 Task: Create record types in the admission officer object.
Action: Mouse moved to (569, 67)
Screenshot: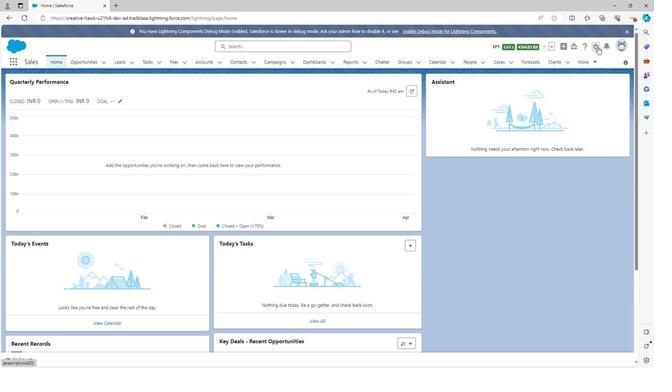 
Action: Mouse pressed left at (569, 67)
Screenshot: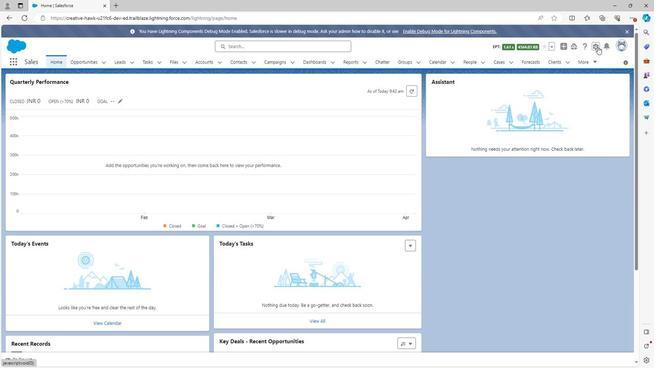 
Action: Mouse moved to (552, 86)
Screenshot: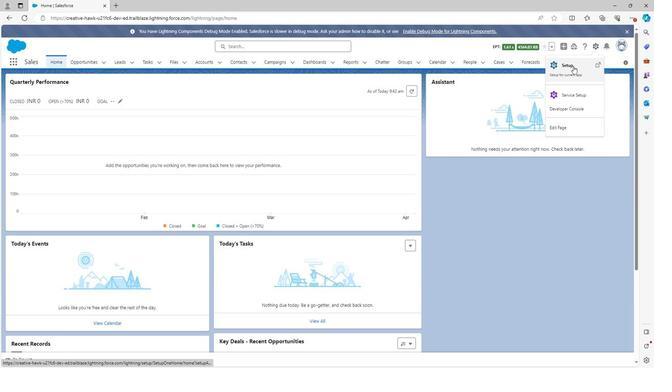 
Action: Mouse pressed left at (552, 86)
Screenshot: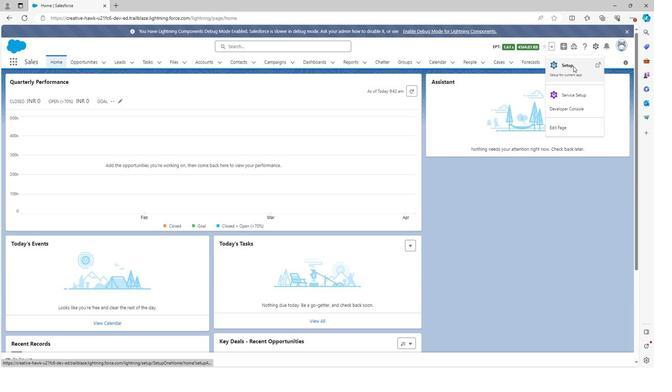 
Action: Mouse moved to (188, 81)
Screenshot: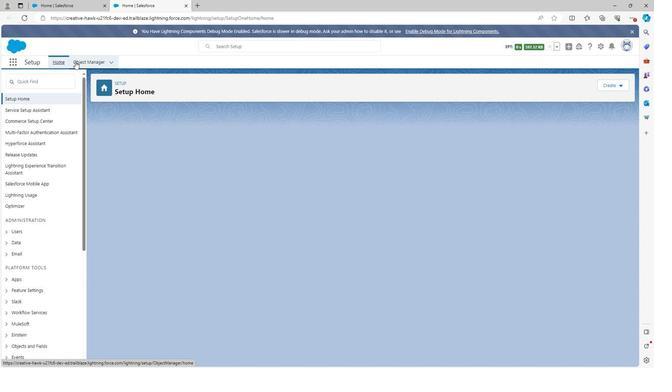 
Action: Mouse pressed left at (188, 81)
Screenshot: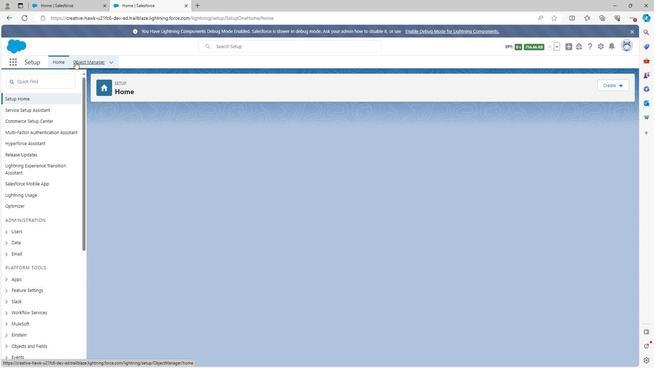 
Action: Mouse moved to (154, 186)
Screenshot: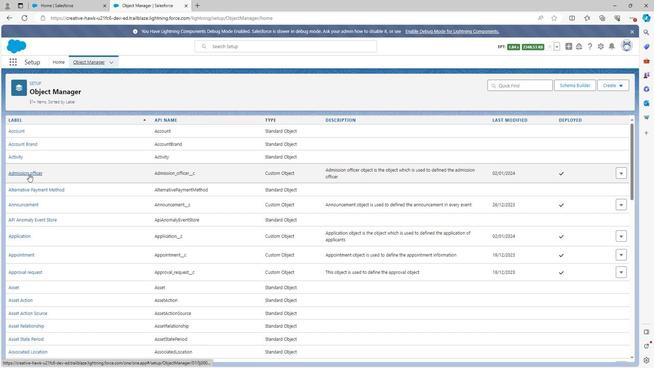 
Action: Mouse pressed left at (154, 186)
Screenshot: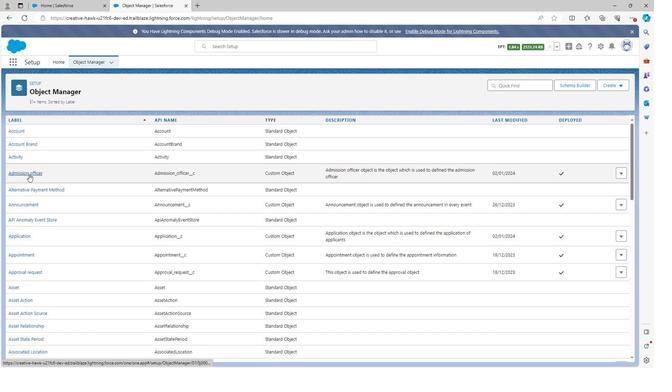 
Action: Mouse moved to (156, 234)
Screenshot: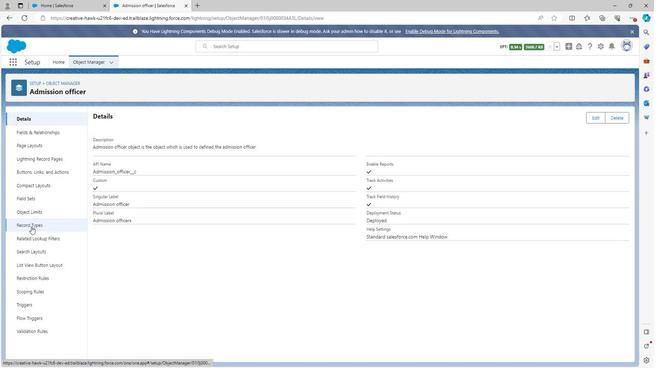 
Action: Mouse pressed left at (156, 234)
Screenshot: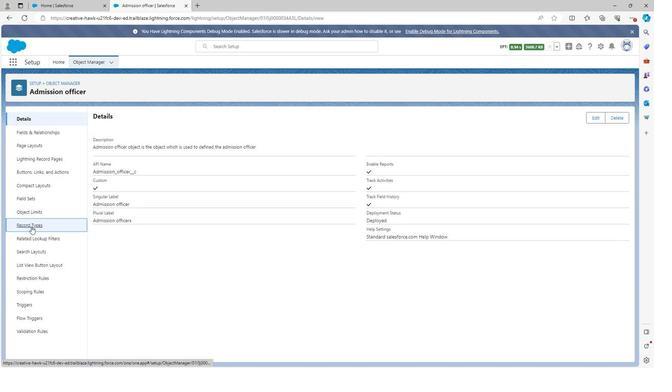 
Action: Mouse moved to (541, 134)
Screenshot: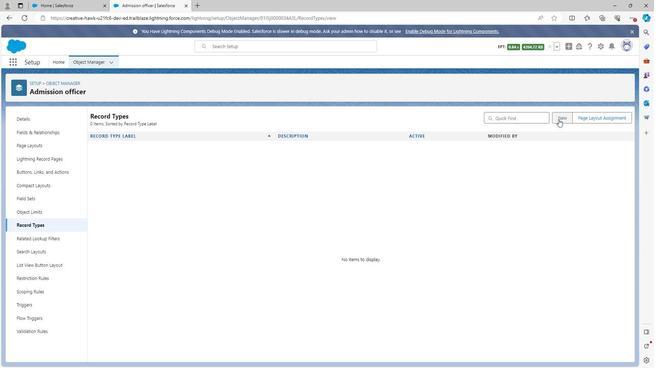 
Action: Mouse pressed left at (541, 134)
Screenshot: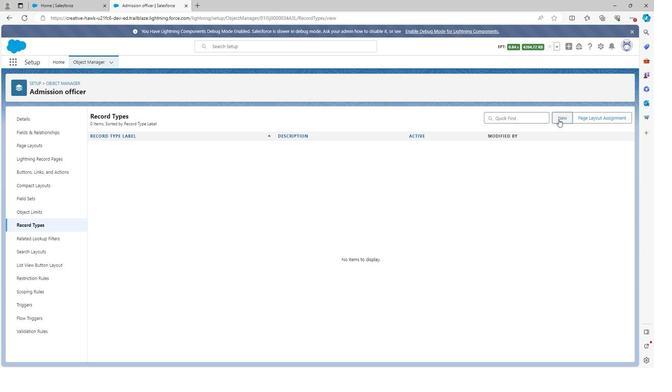 
Action: Mouse moved to (279, 192)
Screenshot: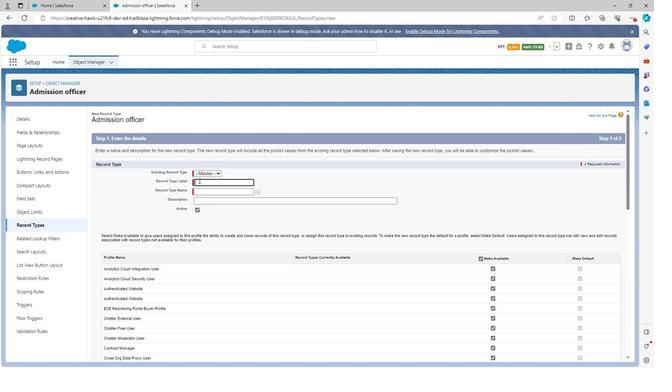 
Action: Key pressed <Key.shift>Admission<Key.space>officer
Screenshot: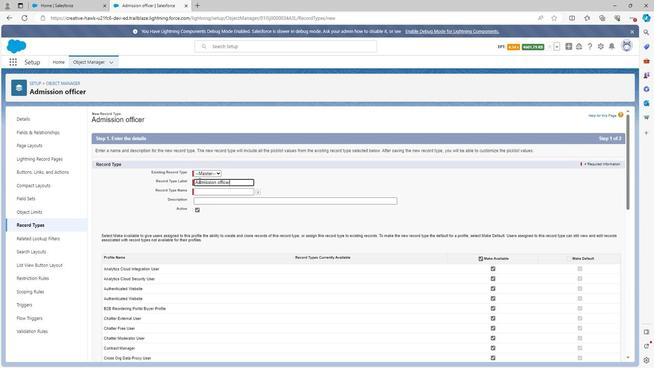 
Action: Mouse moved to (277, 193)
Screenshot: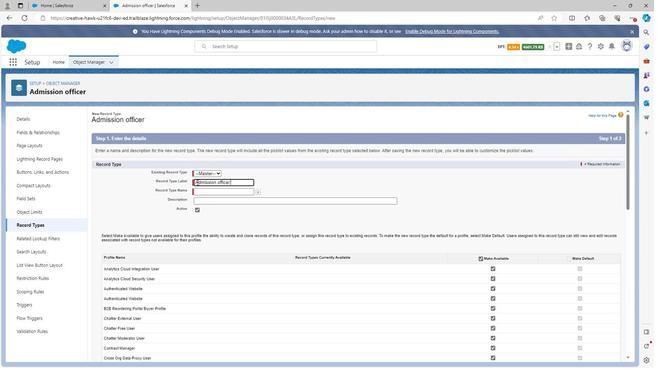 
Action: Key pressed <Key.space>
Screenshot: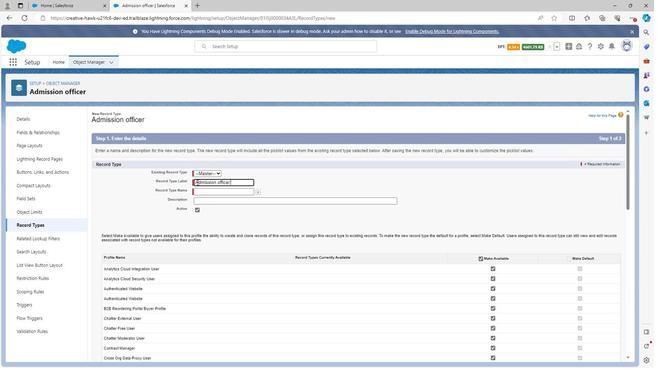 
Action: Mouse moved to (272, 199)
Screenshot: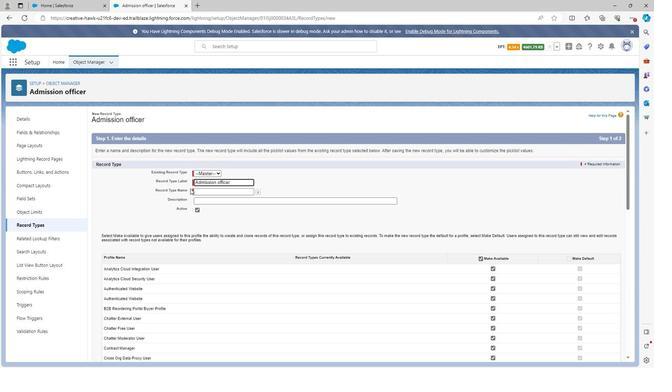 
Action: Key pressed <Key.shift>
Screenshot: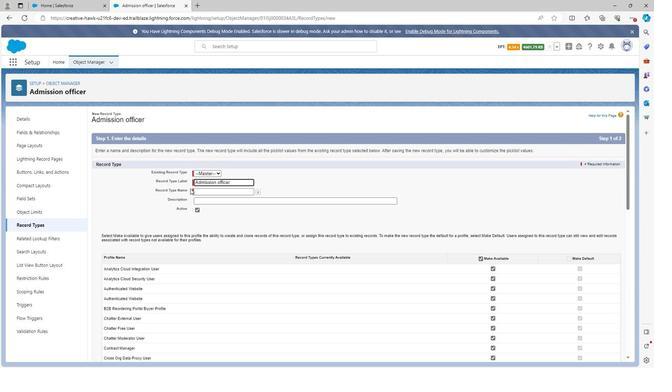 
Action: Mouse moved to (272, 199)
Screenshot: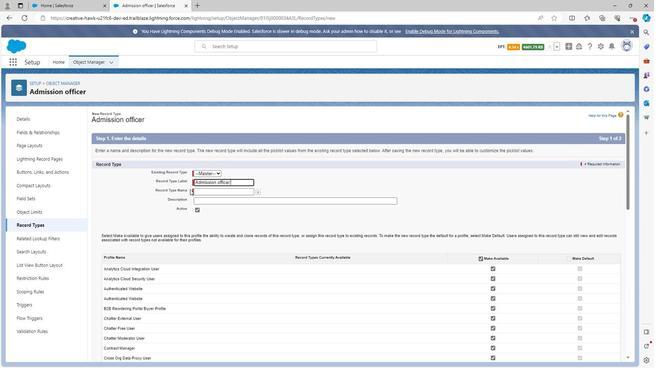 
Action: Key pressed <Key.shift><Key.shift><Key.shift>I
Screenshot: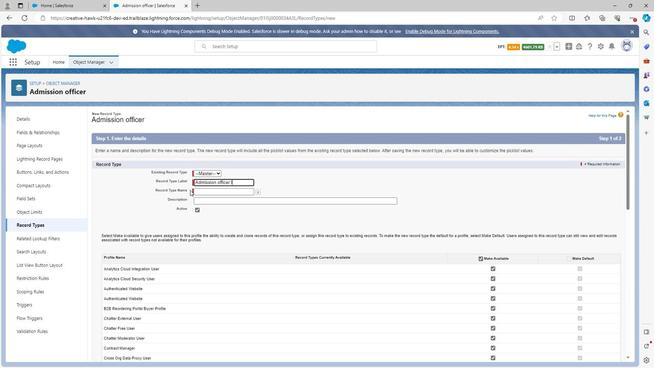 
Action: Mouse moved to (272, 201)
Screenshot: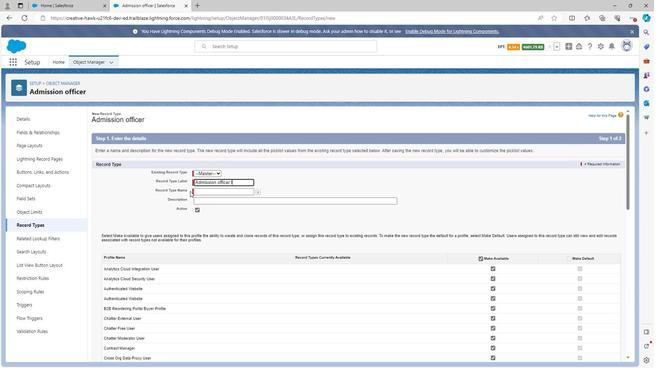 
Action: Key pressed d
Screenshot: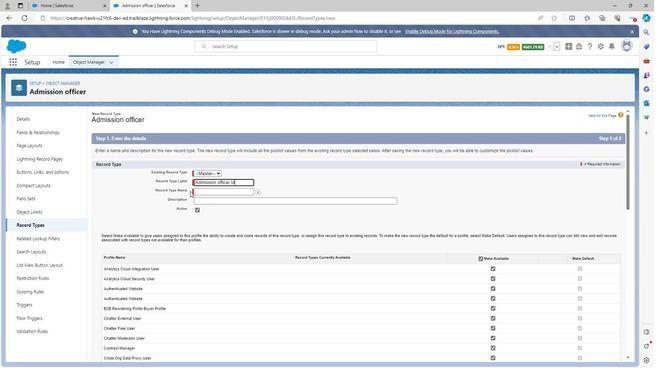 
Action: Mouse moved to (335, 199)
Screenshot: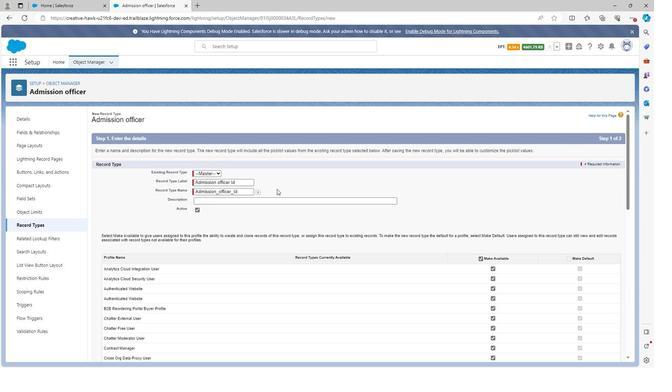 
Action: Mouse pressed left at (335, 199)
Screenshot: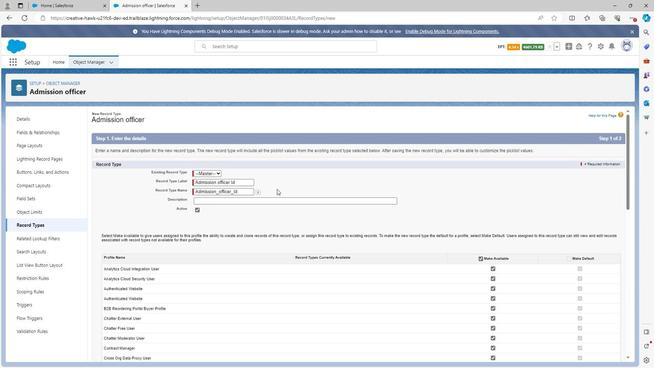 
Action: Mouse moved to (307, 211)
Screenshot: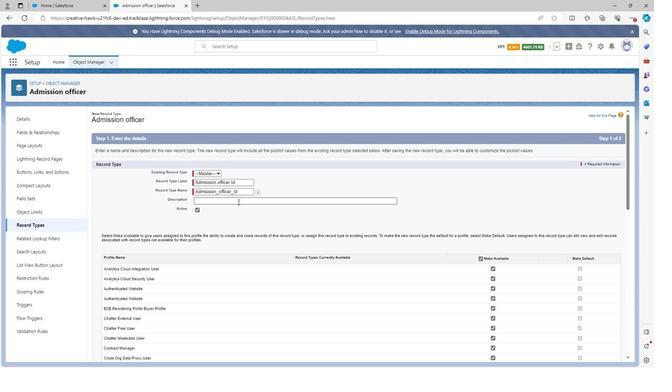 
Action: Mouse pressed left at (307, 211)
Screenshot: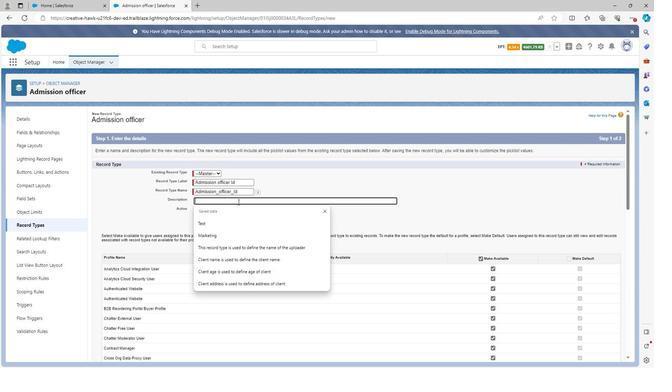 
Action: Key pressed <Key.shift>Admission<Key.space>officer<Key.space>
Screenshot: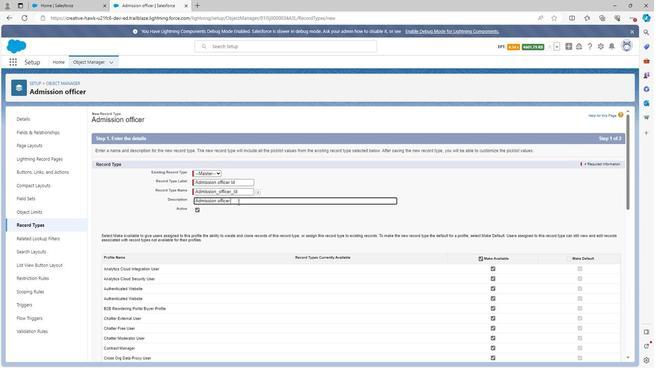 
Action: Mouse moved to (306, 212)
Screenshot: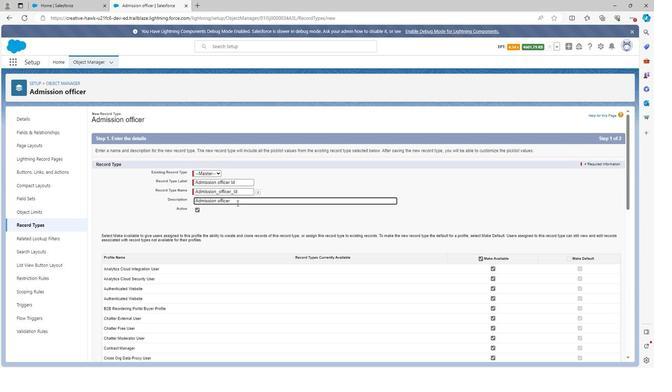 
Action: Key pressed <Key.shift>
Screenshot: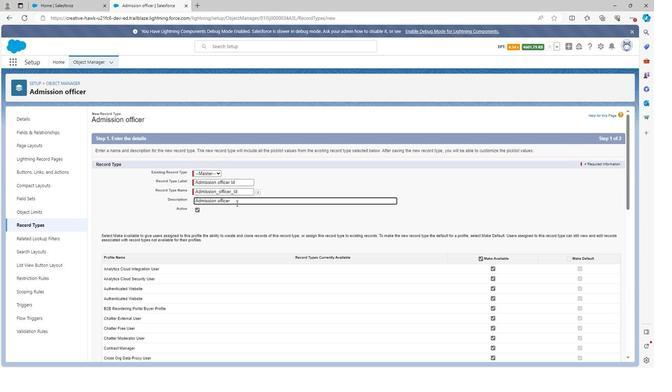 
Action: Mouse moved to (305, 214)
Screenshot: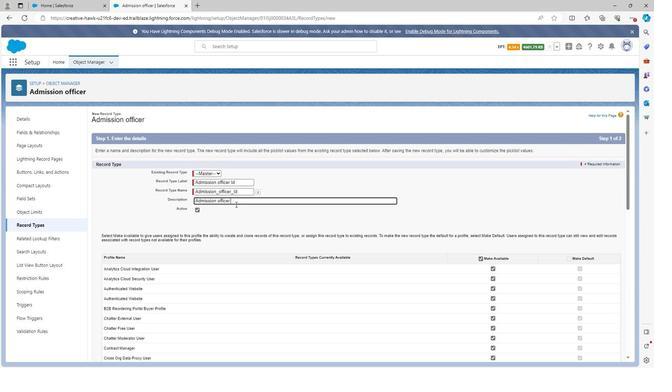 
Action: Key pressed <Key.shift><Key.shift>
Screenshot: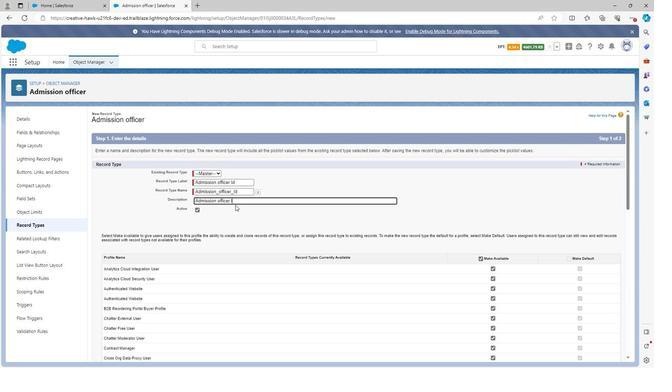 
Action: Mouse moved to (305, 214)
Screenshot: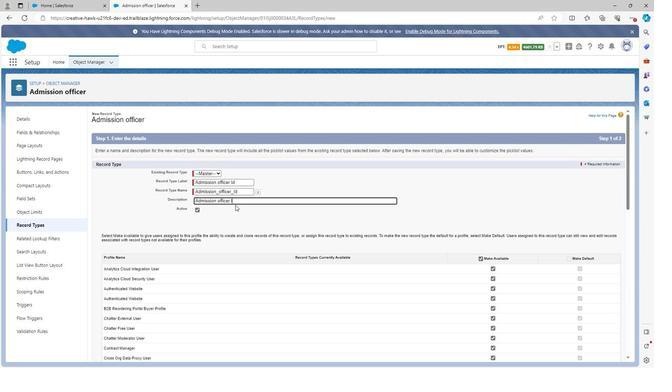 
Action: Key pressed <Key.shift><Key.shift>Id<Key.space>record<Key.space>type<Key.space>is<Key.space>the<Key.space>re
Screenshot: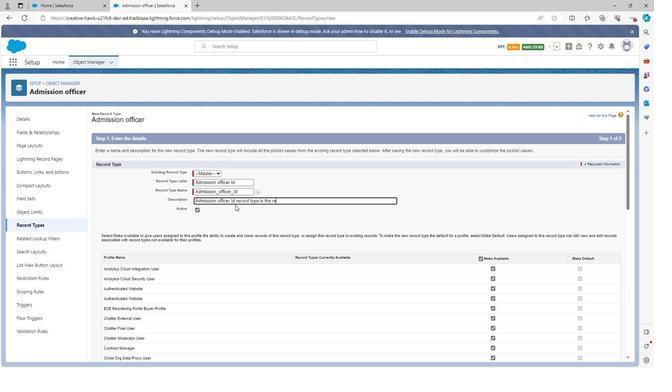
Action: Mouse moved to (305, 214)
Screenshot: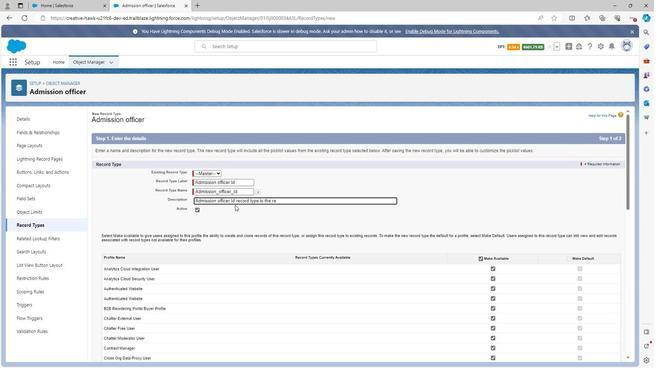 
Action: Key pressed cord<Key.space>type<Key.space>through<Key.space>which<Key.space>we<Key.space>can<Key.space>add<Key.space>
Screenshot: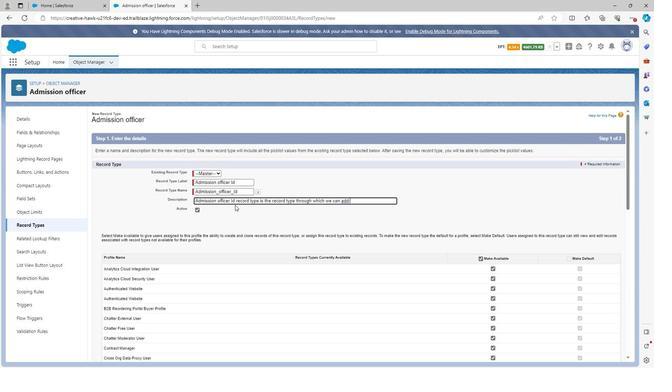 
Action: Mouse moved to (303, 216)
Screenshot: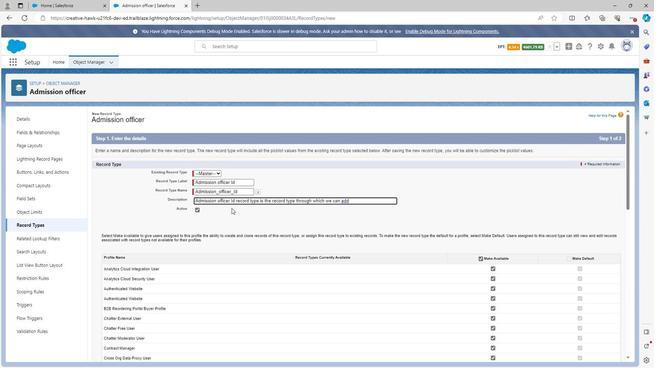 
Action: Key pressed <Key.shift>
Screenshot: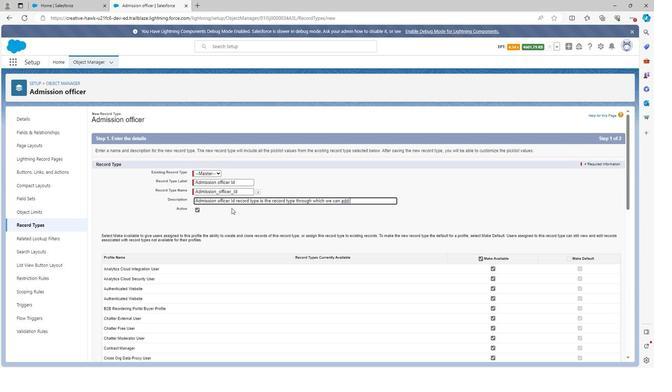 
Action: Mouse moved to (300, 221)
Screenshot: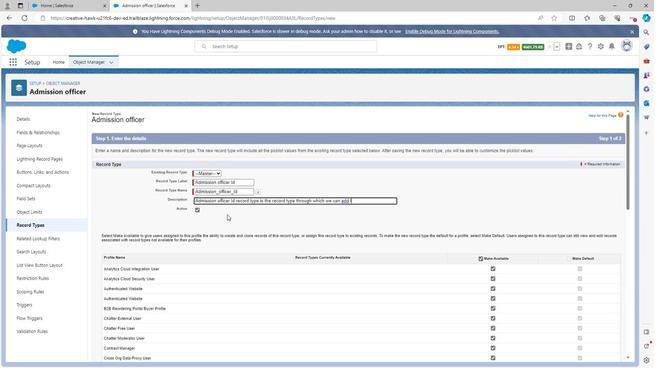 
Action: Key pressed I
Screenshot: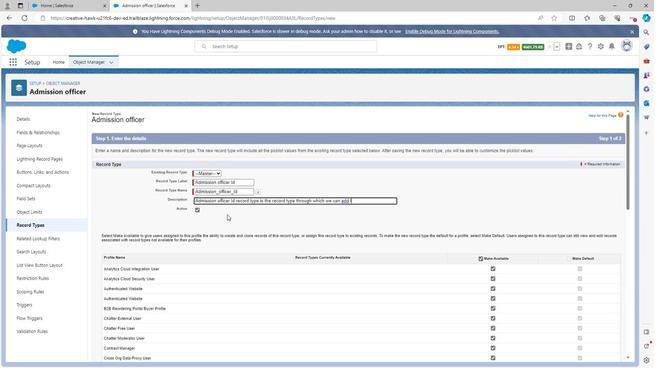 
Action: Mouse moved to (299, 223)
Screenshot: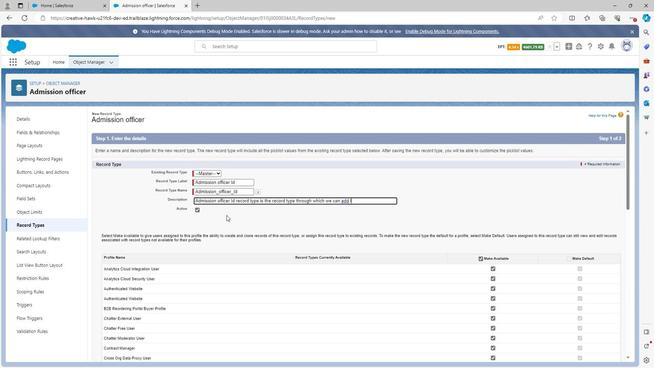 
Action: Key pressed d<Key.space>of<Key.space>admission<Key.space>officers<Key.space>in<Key.space>student<Key.space>admission<Key.space>management
Screenshot: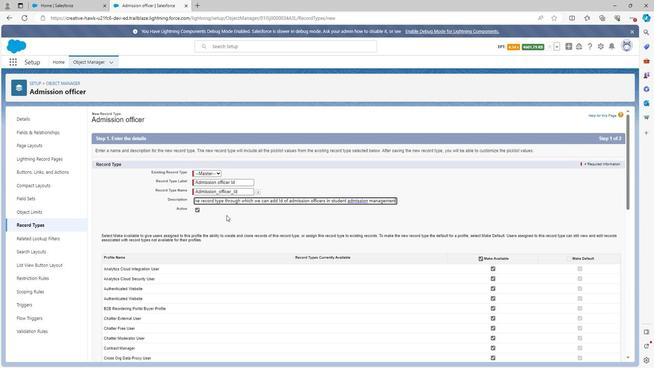 
Action: Mouse moved to (484, 264)
Screenshot: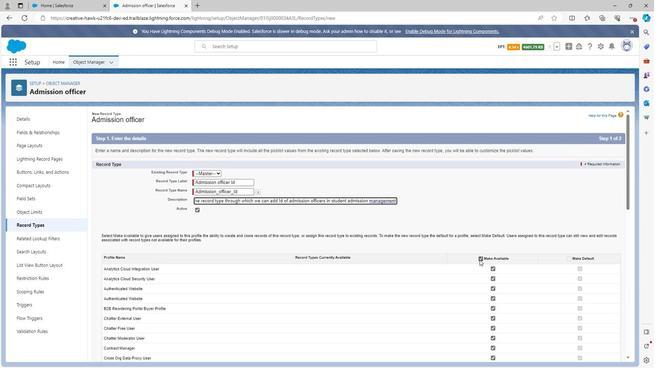 
Action: Mouse pressed left at (484, 264)
Screenshot: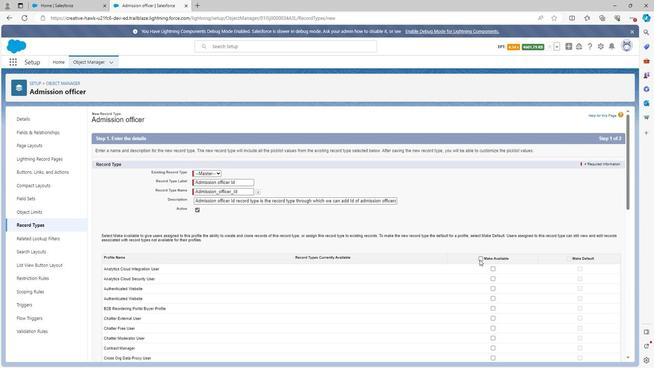 
Action: Mouse pressed left at (484, 264)
Screenshot: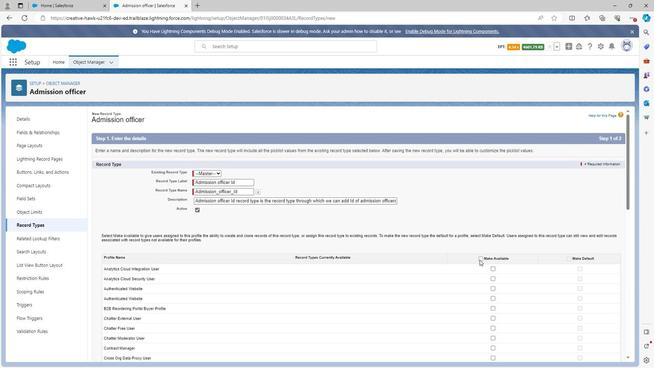 
Action: Mouse moved to (493, 272)
Screenshot: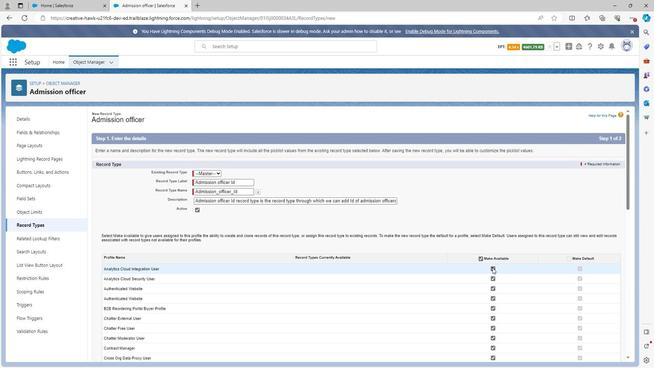 
Action: Mouse pressed left at (493, 272)
Screenshot: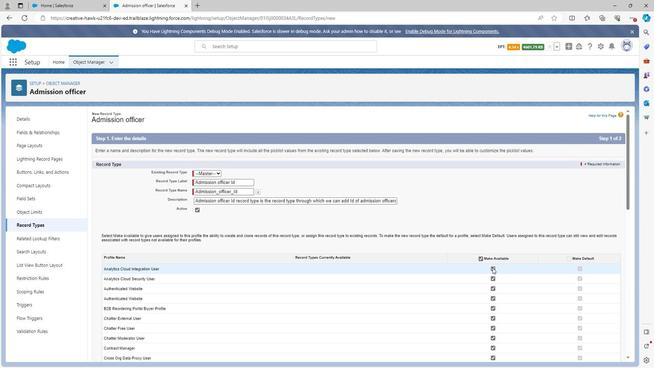 
Action: Mouse moved to (492, 283)
Screenshot: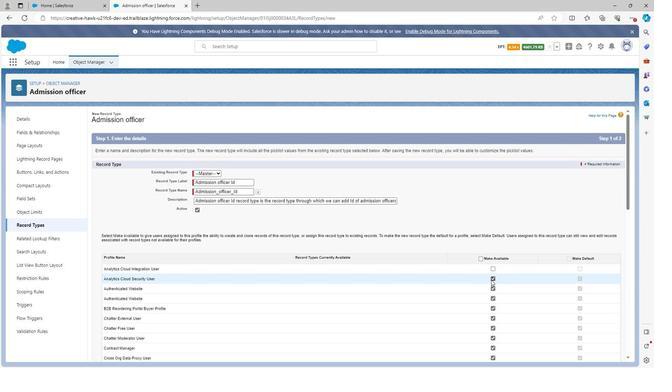 
Action: Mouse pressed left at (492, 283)
Screenshot: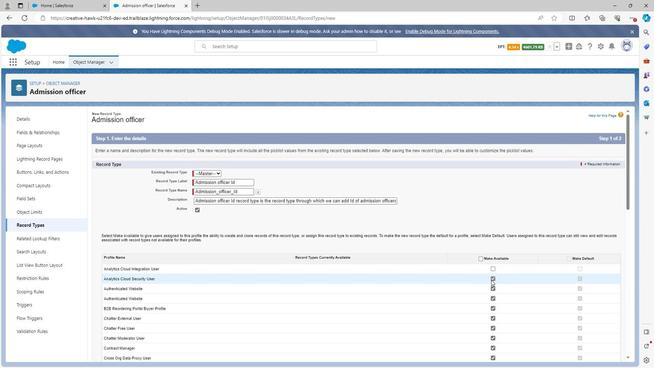 
Action: Mouse moved to (492, 283)
Screenshot: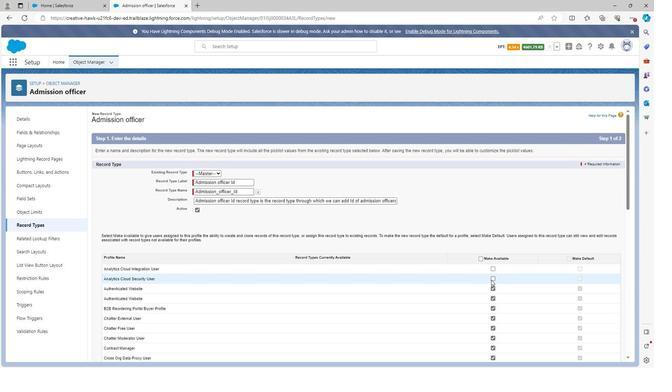 
Action: Mouse scrolled (492, 283) with delta (0, 0)
Screenshot: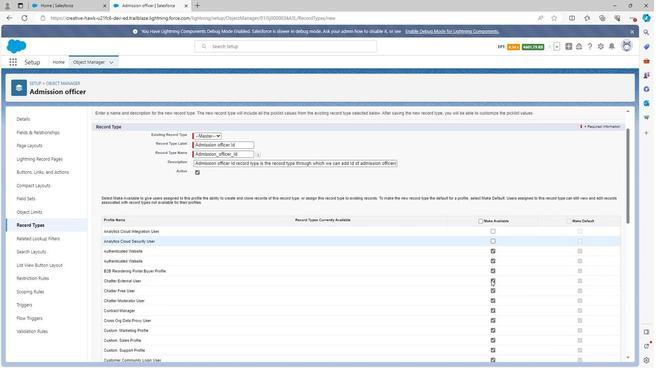 
Action: Mouse scrolled (492, 283) with delta (0, 0)
Screenshot: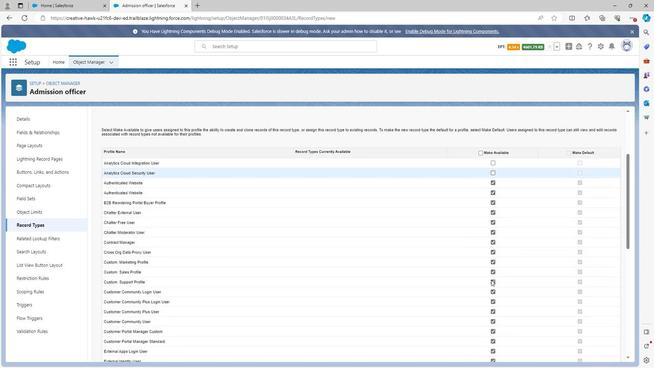 
Action: Mouse scrolled (492, 283) with delta (0, 0)
Screenshot: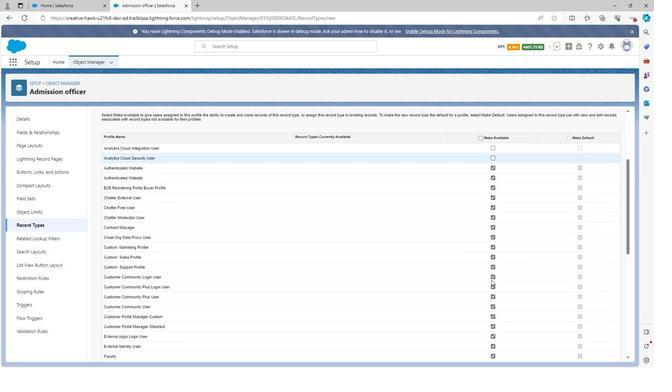 
Action: Mouse scrolled (492, 283) with delta (0, 0)
Screenshot: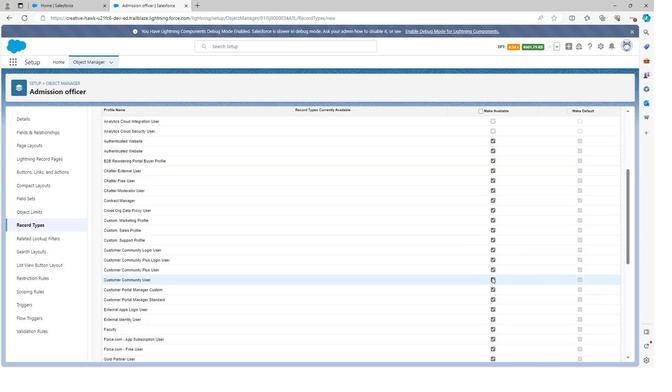 
Action: Mouse moved to (493, 167)
Screenshot: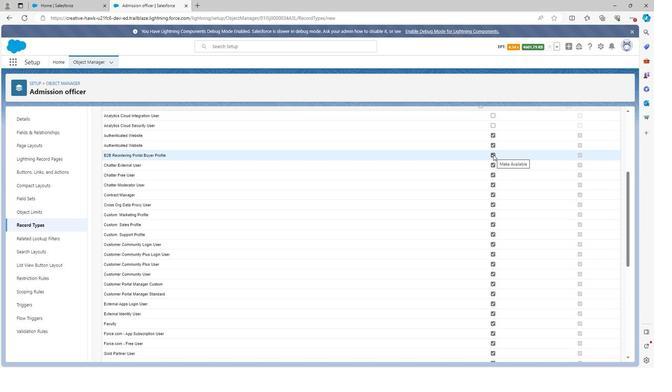 
Action: Mouse pressed left at (493, 167)
Screenshot: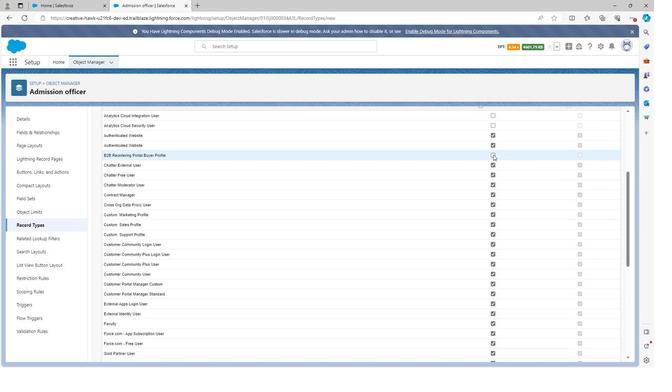 
Action: Mouse moved to (493, 195)
Screenshot: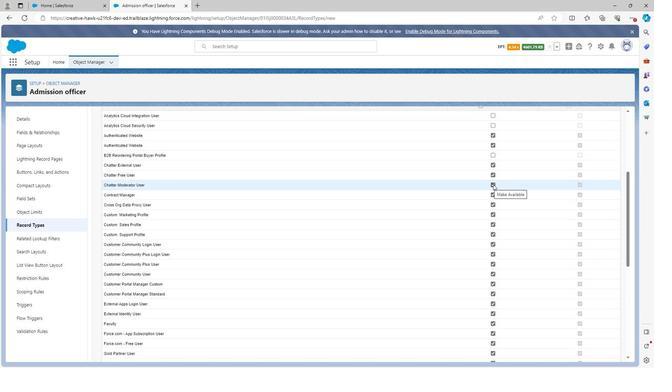 
Action: Mouse pressed left at (493, 195)
Screenshot: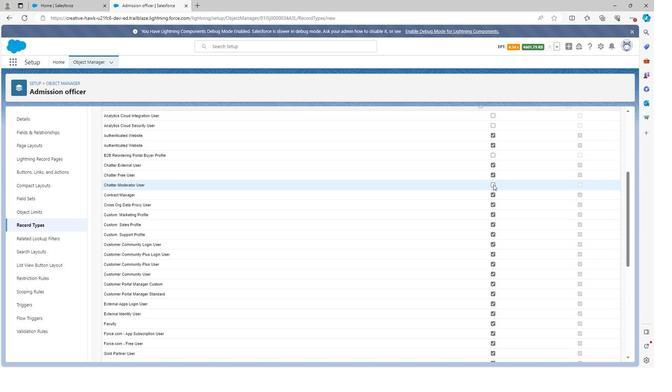 
Action: Mouse moved to (493, 221)
Screenshot: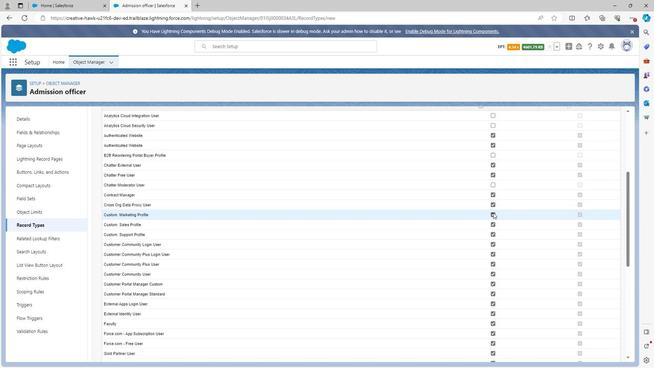 
Action: Mouse pressed left at (493, 221)
Screenshot: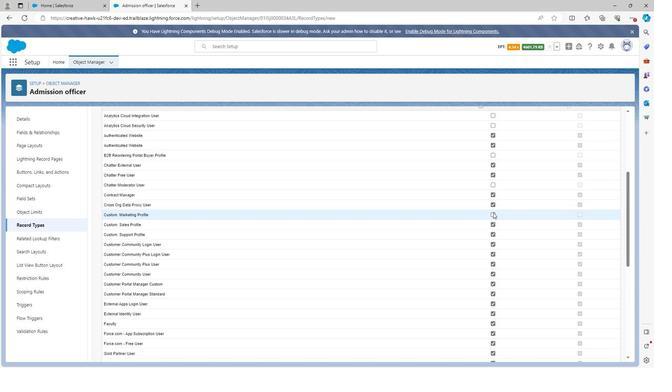 
Action: Mouse moved to (492, 258)
Screenshot: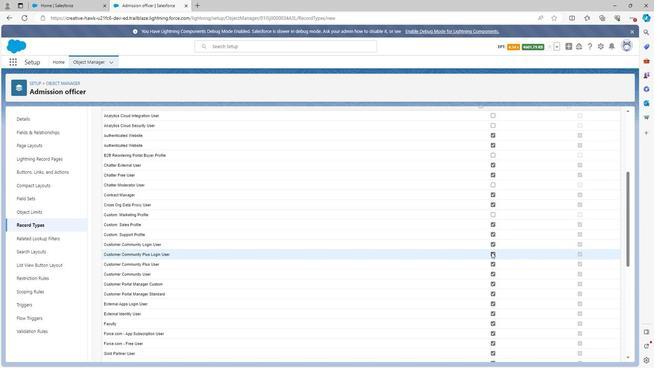 
Action: Mouse pressed left at (492, 258)
Screenshot: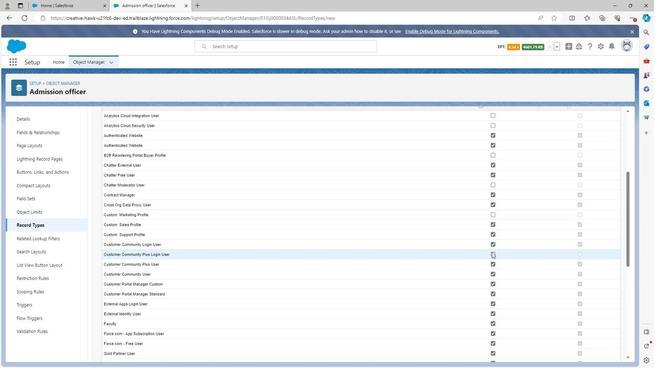 
Action: Mouse moved to (492, 255)
Screenshot: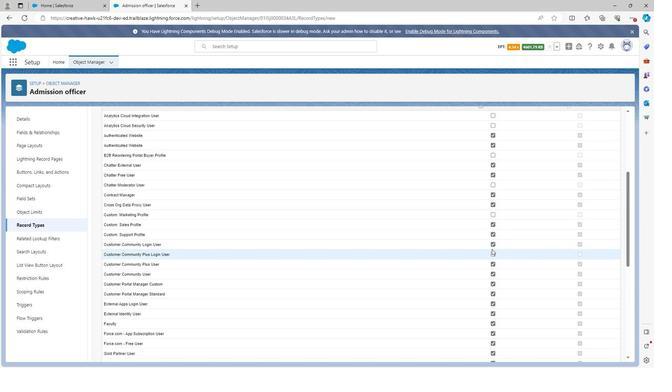 
Action: Mouse scrolled (492, 254) with delta (0, 0)
Screenshot: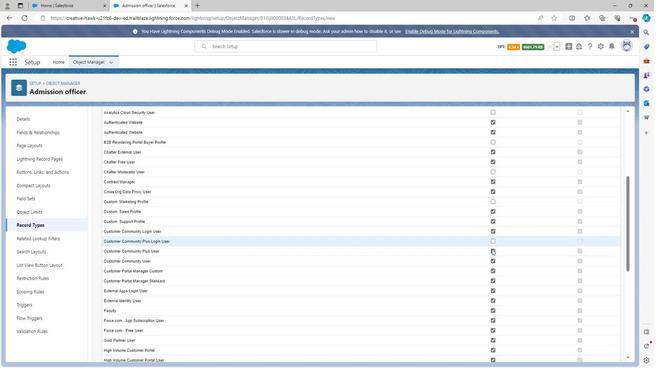 
Action: Mouse moved to (495, 243)
Screenshot: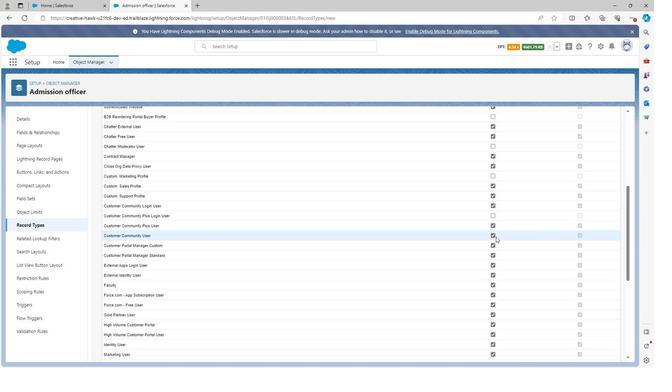 
Action: Mouse pressed left at (495, 243)
Screenshot: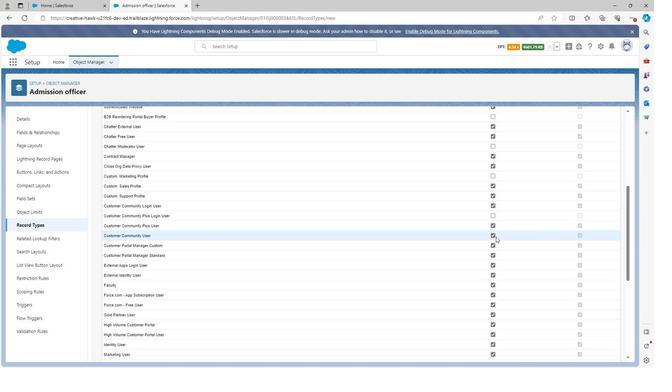 
Action: Mouse moved to (495, 242)
Screenshot: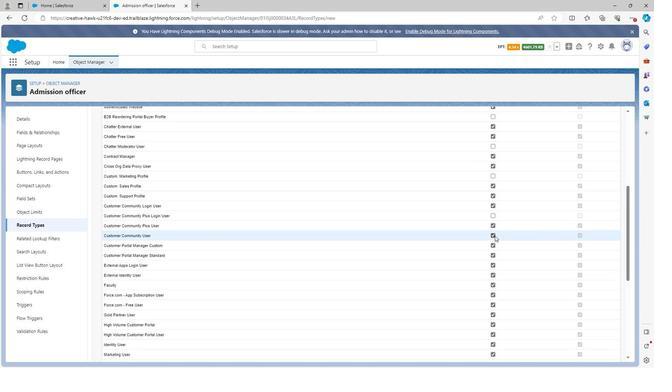 
Action: Mouse pressed left at (495, 242)
Screenshot: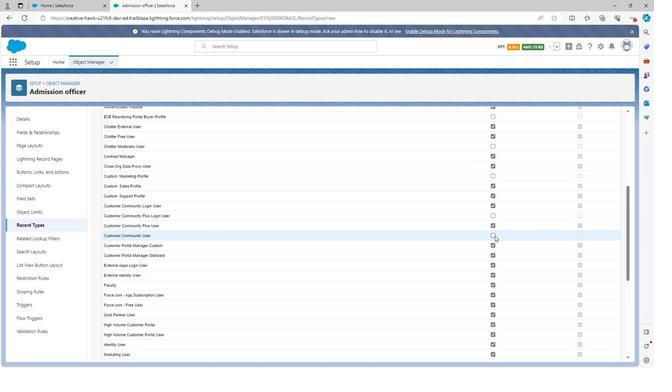 
Action: Mouse moved to (493, 270)
Screenshot: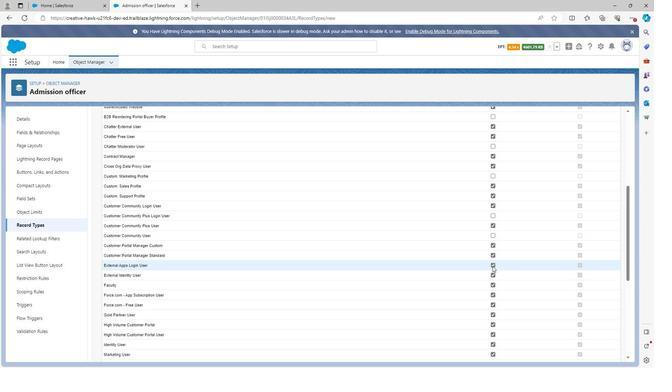 
Action: Mouse pressed left at (493, 270)
Screenshot: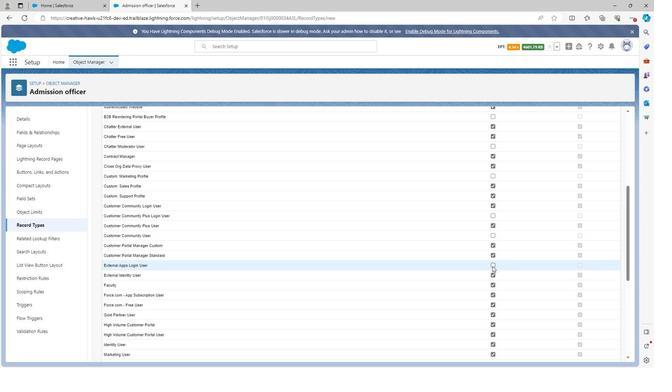 
Action: Mouse moved to (493, 278)
Screenshot: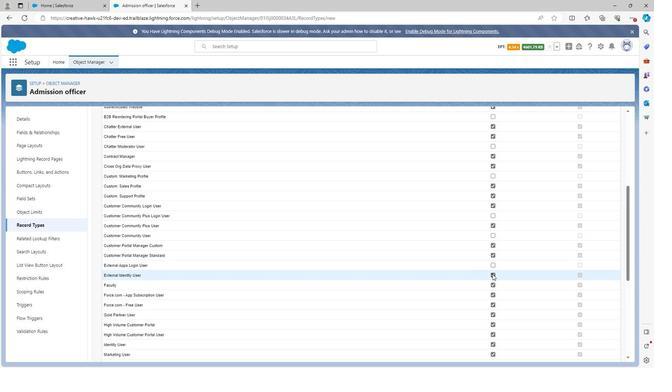 
Action: Mouse pressed left at (493, 278)
Screenshot: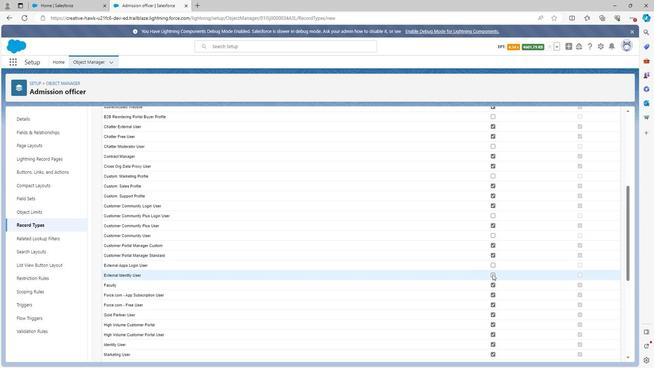 
Action: Mouse moved to (494, 290)
Screenshot: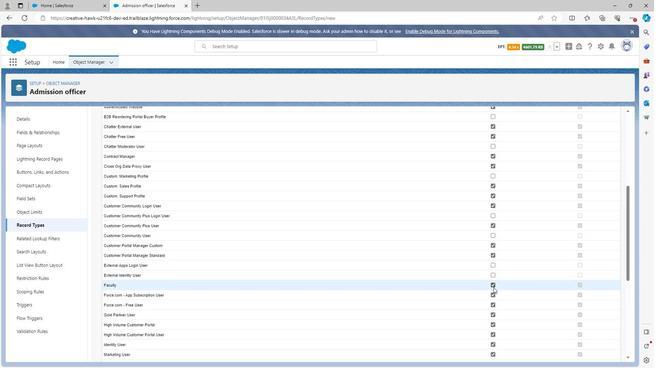 
Action: Mouse pressed left at (494, 290)
Screenshot: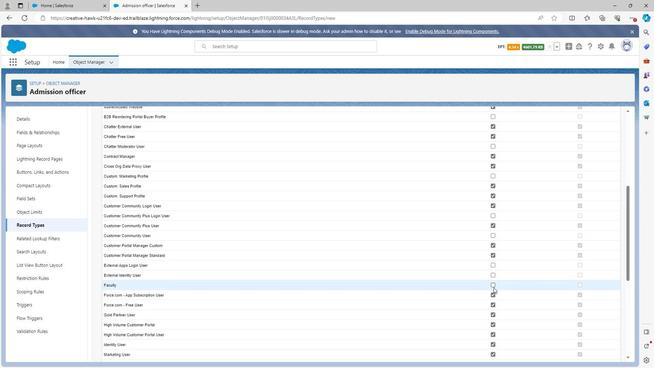 
Action: Mouse moved to (494, 289)
Screenshot: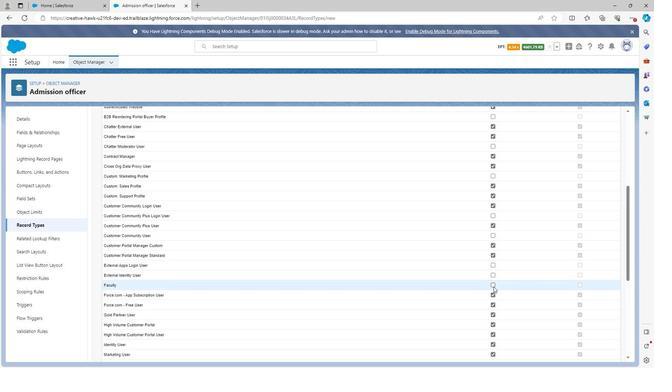 
Action: Mouse scrolled (494, 289) with delta (0, 0)
Screenshot: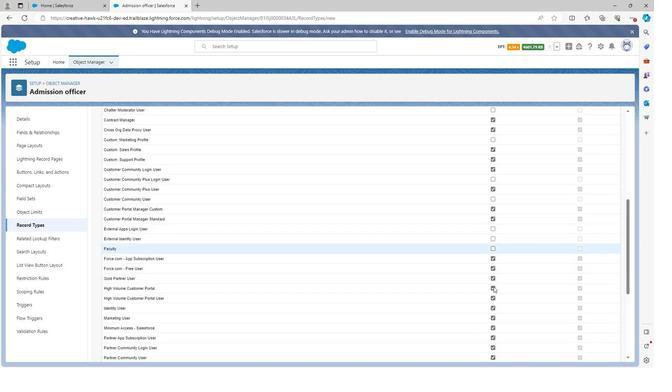 
Action: Mouse scrolled (494, 289) with delta (0, 0)
Screenshot: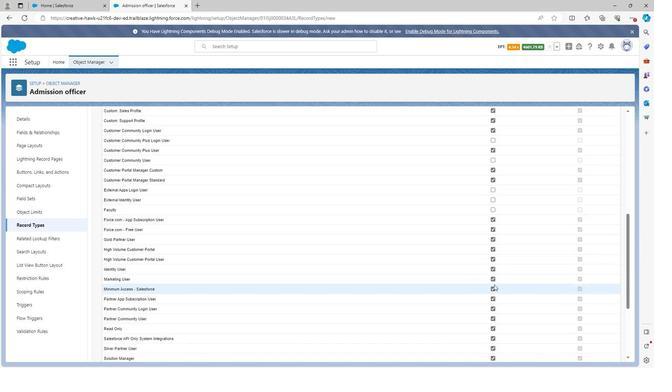 
Action: Mouse moved to (494, 244)
Screenshot: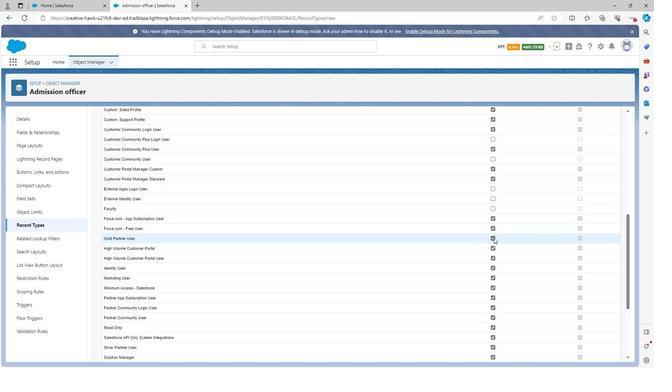 
Action: Mouse pressed left at (494, 244)
Screenshot: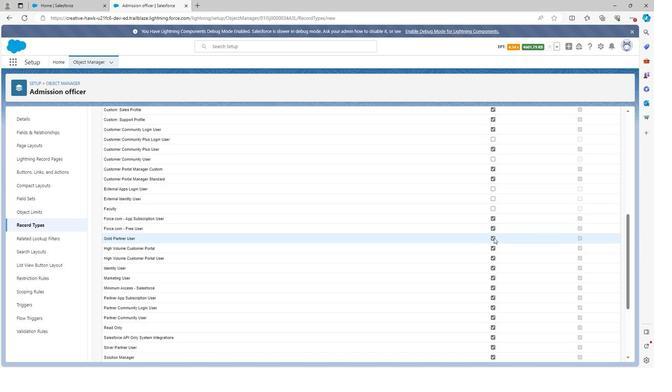
Action: Mouse moved to (493, 254)
Screenshot: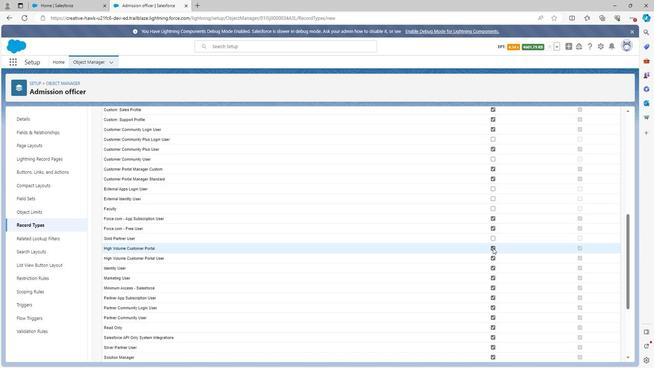 
Action: Mouse pressed left at (493, 254)
Screenshot: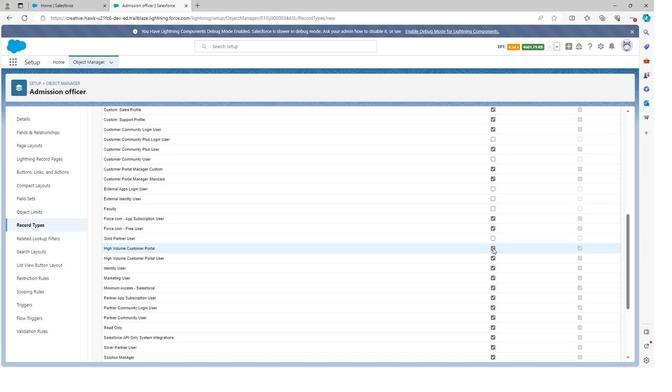 
Action: Mouse moved to (493, 263)
Screenshot: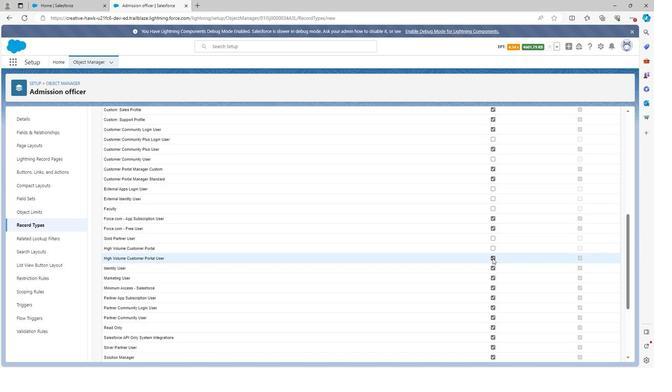 
Action: Mouse pressed left at (493, 263)
Screenshot: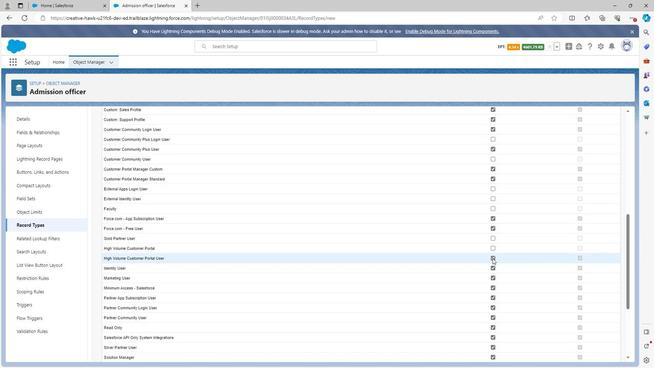 
Action: Mouse moved to (493, 301)
Screenshot: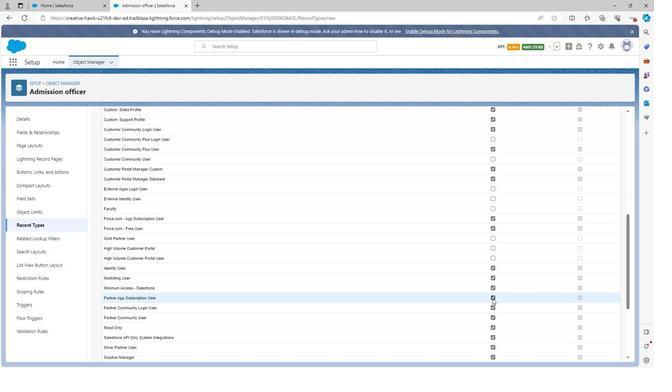 
Action: Mouse pressed left at (493, 301)
Screenshot: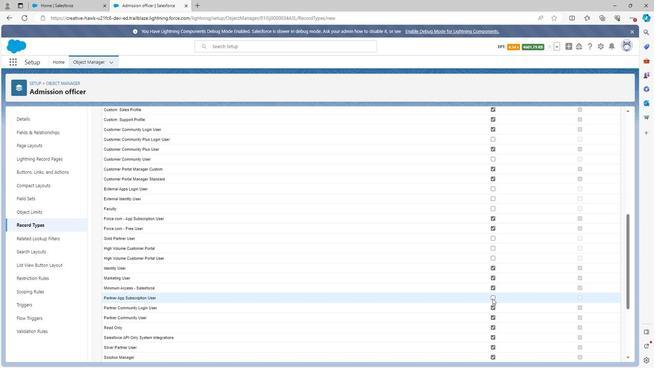 
Action: Mouse moved to (493, 300)
Screenshot: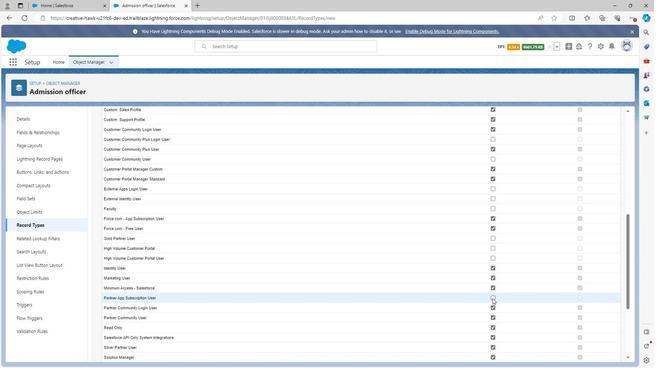 
Action: Mouse scrolled (493, 300) with delta (0, 0)
Screenshot: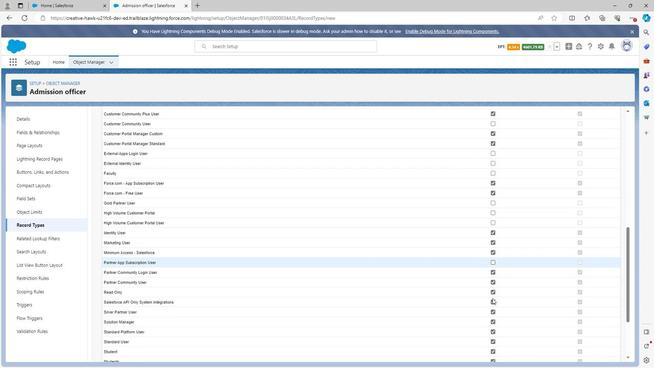 
Action: Mouse scrolled (493, 300) with delta (0, 0)
Screenshot: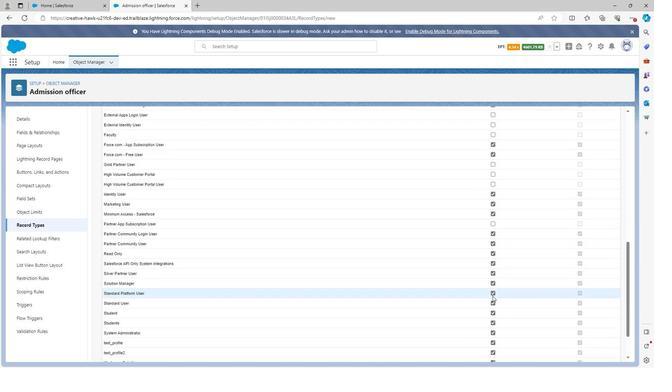 
Action: Mouse moved to (493, 247)
Screenshot: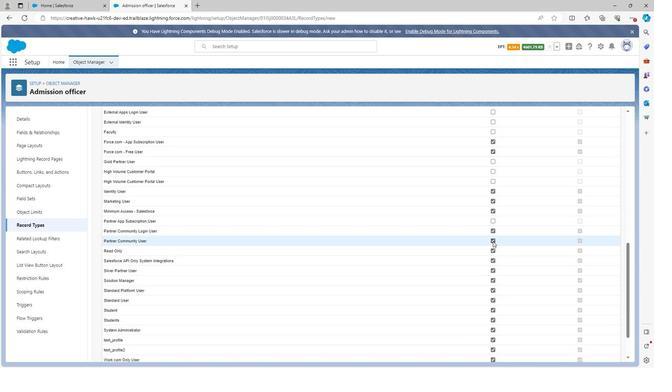 
Action: Mouse pressed left at (493, 247)
Screenshot: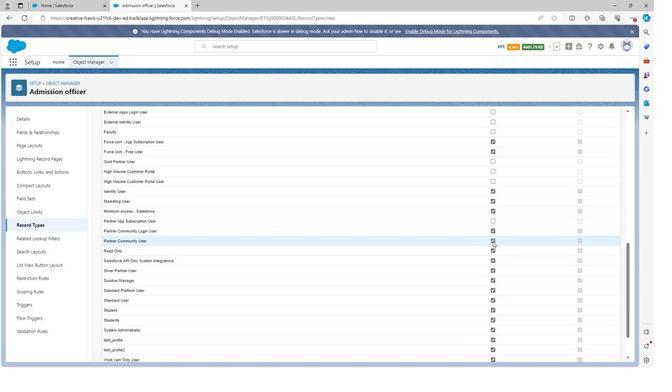 
Action: Mouse moved to (493, 265)
Screenshot: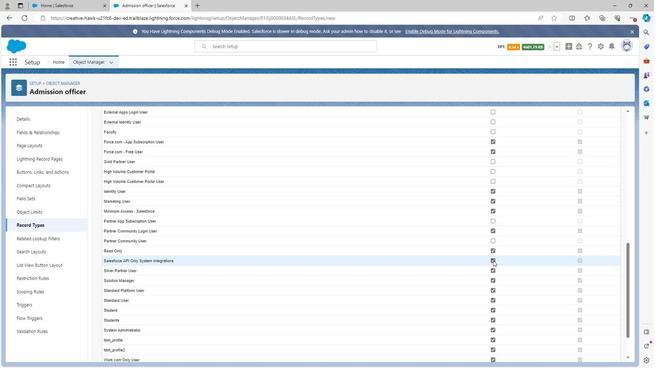 
Action: Mouse pressed left at (493, 265)
Screenshot: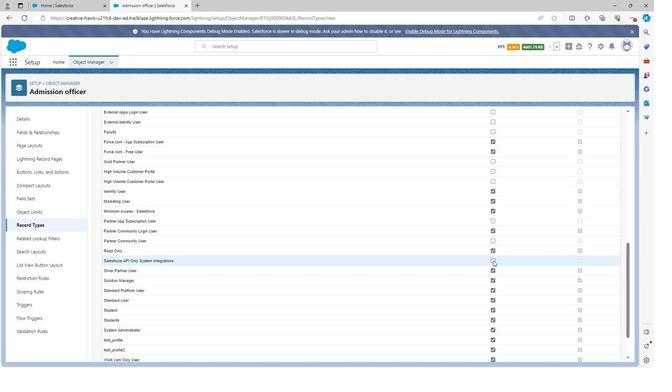 
Action: Mouse moved to (493, 275)
Screenshot: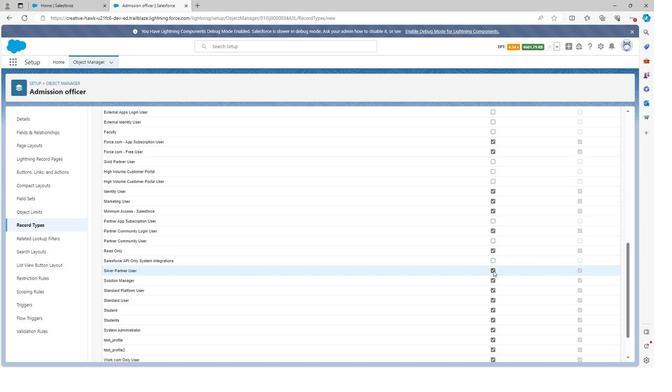 
Action: Mouse pressed left at (493, 275)
Screenshot: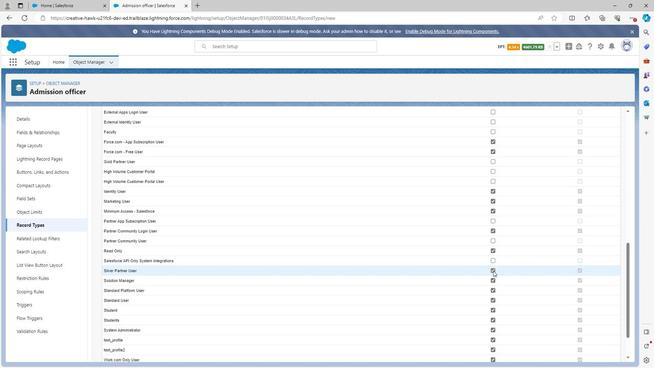 
Action: Mouse moved to (495, 310)
Screenshot: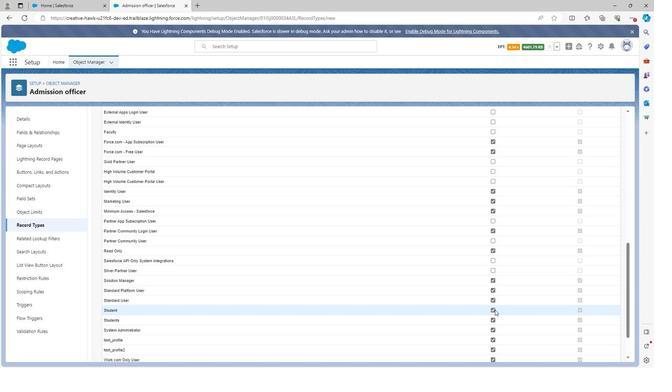 
Action: Mouse pressed left at (495, 310)
Screenshot: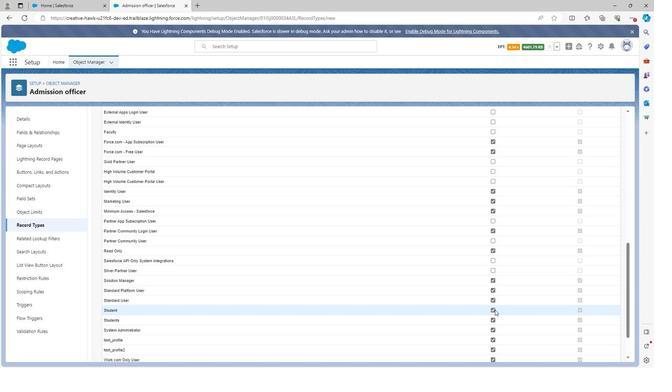 
Action: Mouse moved to (494, 319)
Screenshot: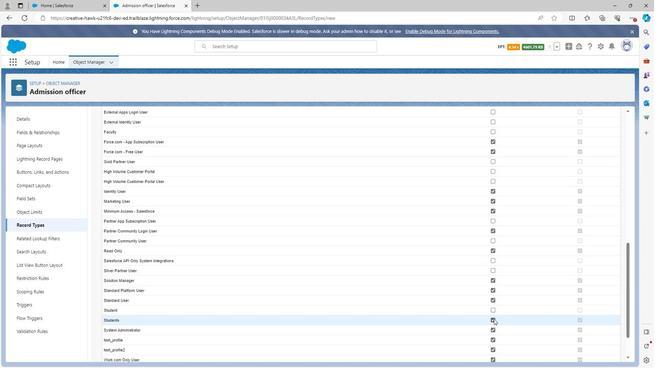 
Action: Mouse pressed left at (494, 319)
Screenshot: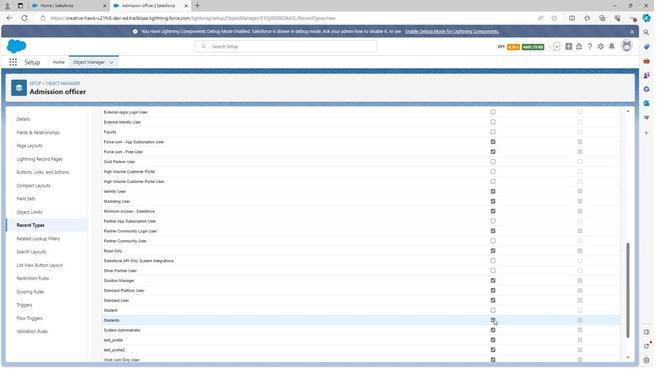 
Action: Mouse scrolled (494, 318) with delta (0, 0)
Screenshot: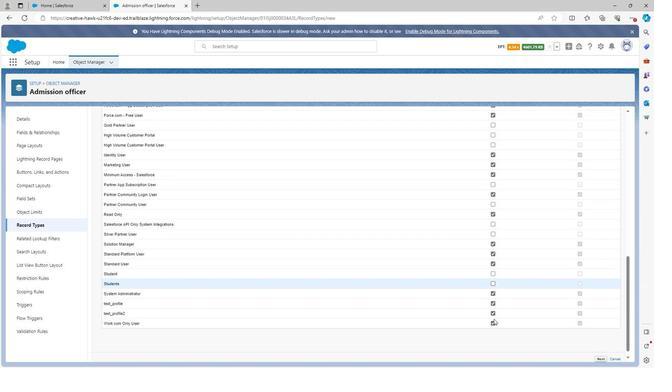 
Action: Mouse scrolled (494, 318) with delta (0, 0)
Screenshot: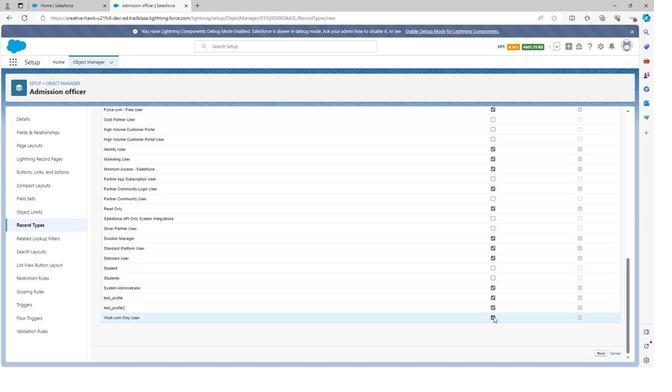 
Action: Mouse moved to (494, 301)
Screenshot: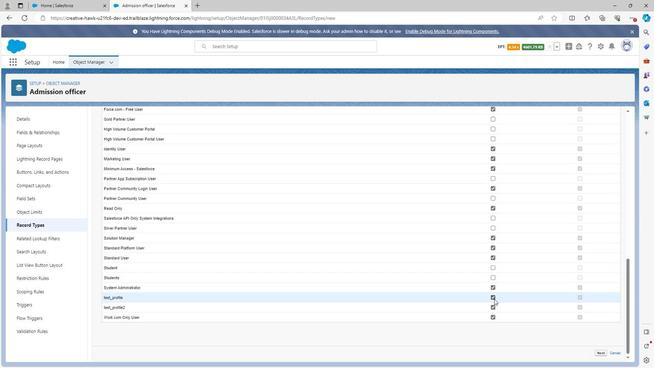 
Action: Mouse pressed left at (494, 301)
Screenshot: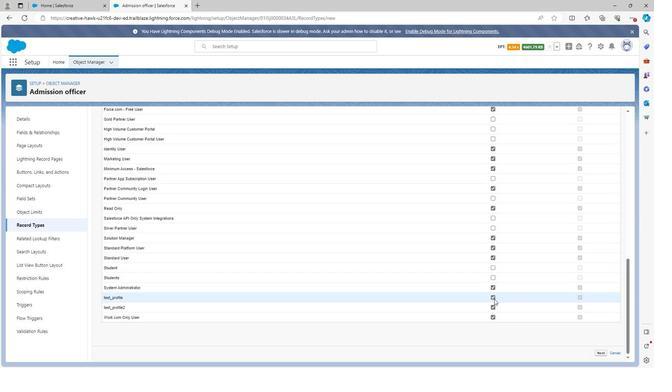 
Action: Mouse moved to (493, 308)
Screenshot: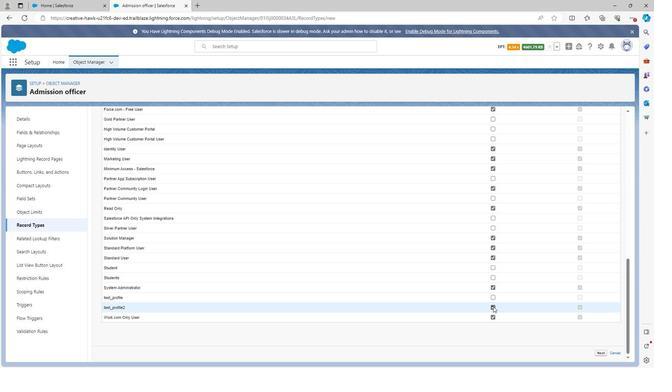 
Action: Mouse pressed left at (493, 308)
Screenshot: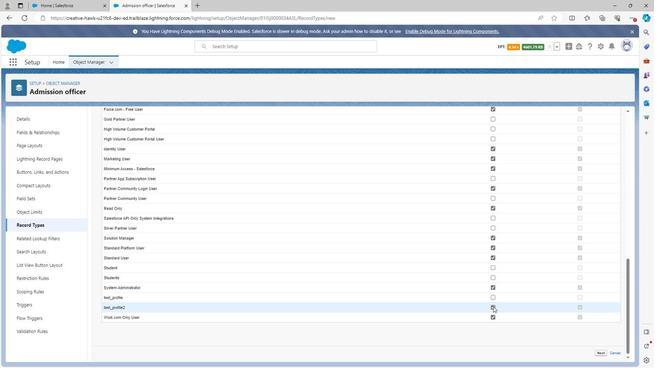 
Action: Mouse moved to (493, 316)
Screenshot: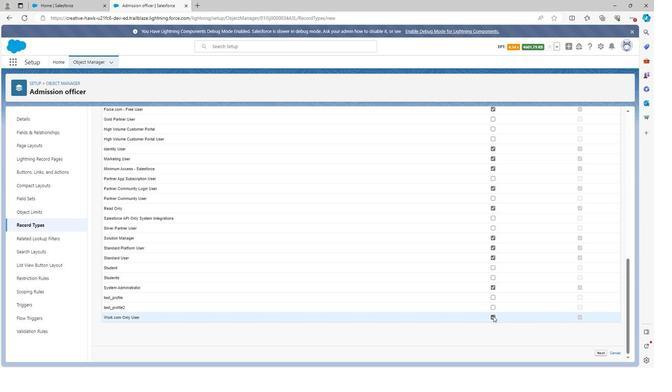 
Action: Mouse pressed left at (493, 316)
Screenshot: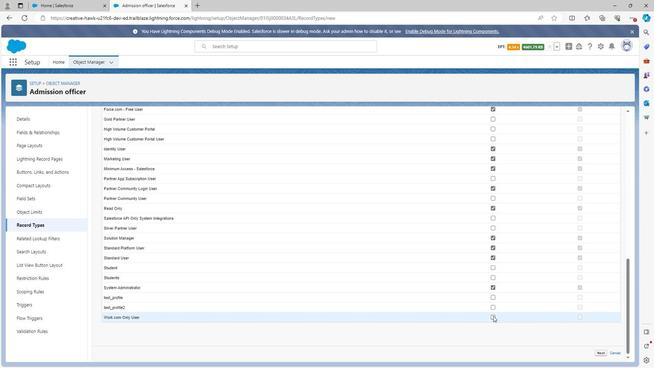 
Action: Mouse moved to (571, 349)
Screenshot: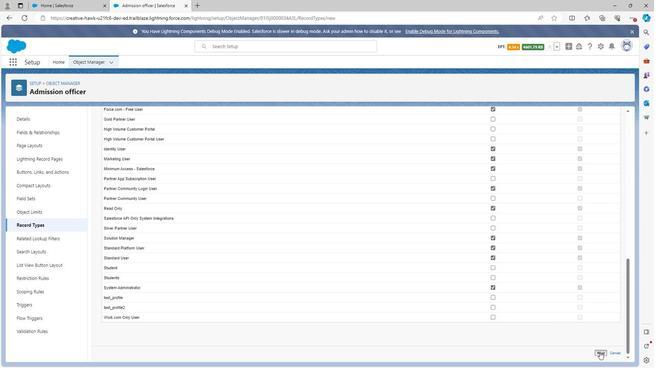 
Action: Mouse pressed left at (571, 349)
Screenshot: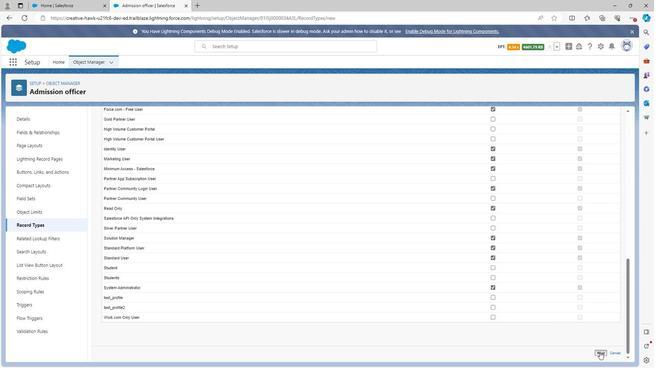 
Action: Mouse moved to (364, 211)
Screenshot: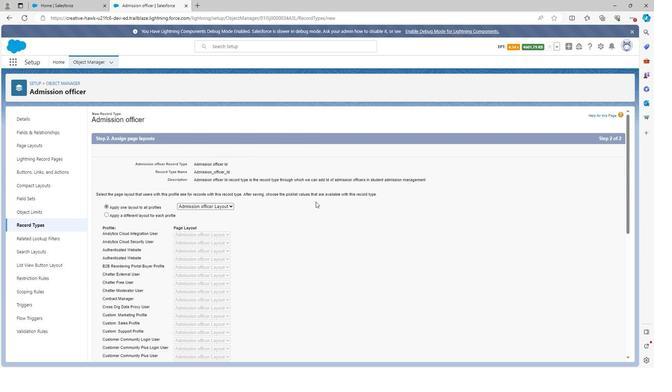 
Action: Mouse scrolled (364, 211) with delta (0, 0)
Screenshot: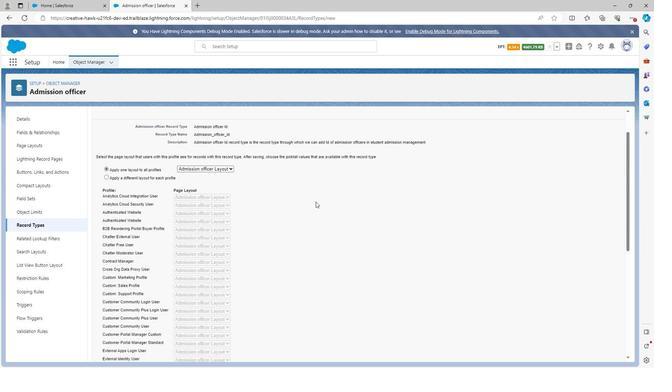 
Action: Mouse scrolled (364, 211) with delta (0, 0)
Screenshot: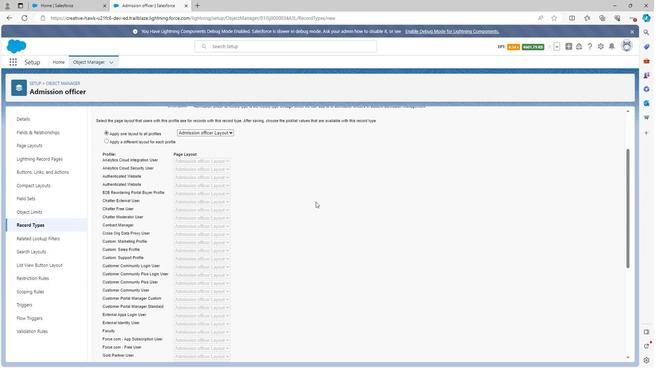 
Action: Mouse scrolled (364, 211) with delta (0, 0)
Screenshot: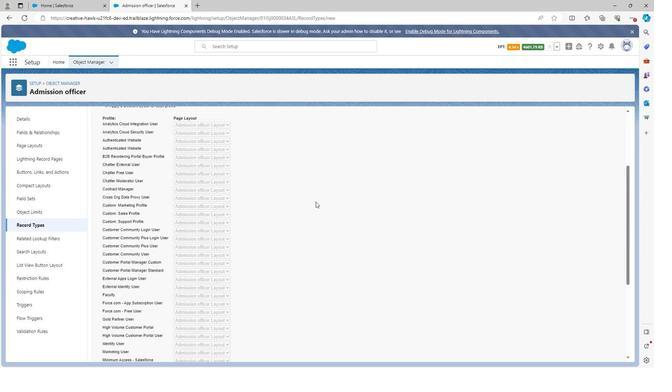 
Action: Mouse scrolled (364, 211) with delta (0, 0)
Screenshot: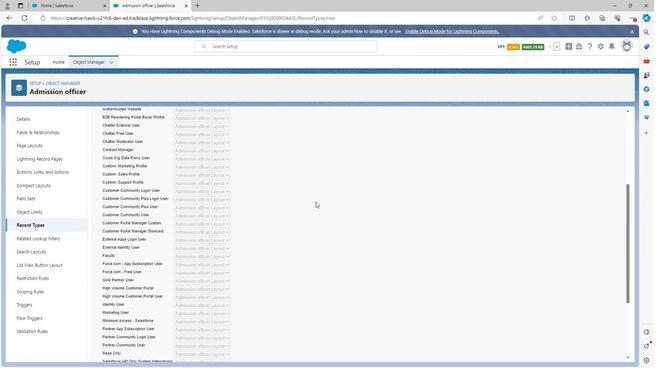 
Action: Mouse scrolled (364, 211) with delta (0, 0)
Screenshot: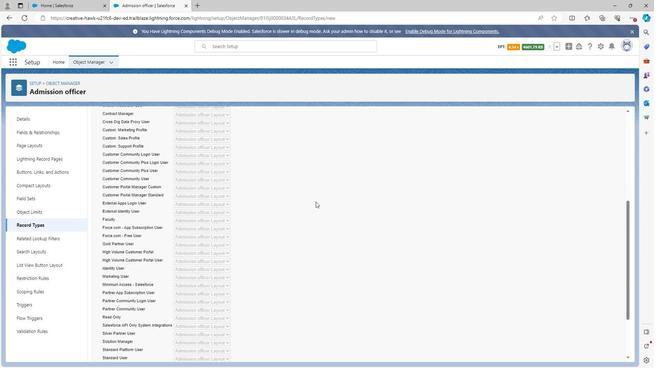 
Action: Mouse scrolled (364, 211) with delta (0, 0)
Screenshot: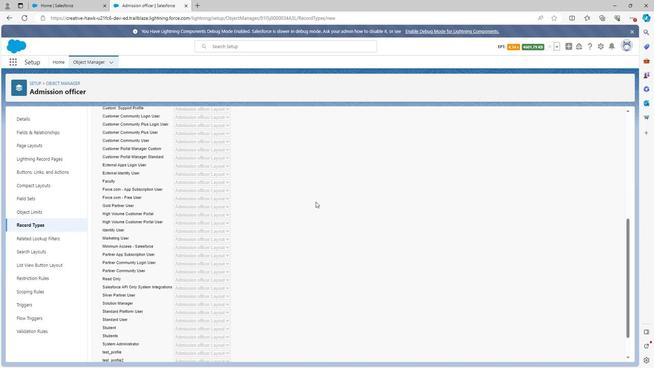 
Action: Mouse scrolled (364, 211) with delta (0, 0)
Screenshot: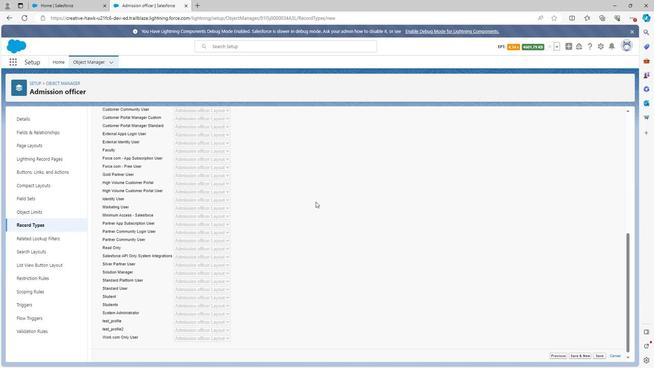 
Action: Mouse scrolled (364, 211) with delta (0, 0)
Screenshot: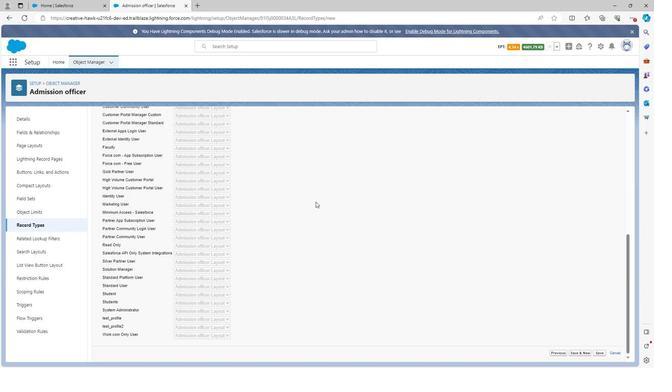
Action: Mouse moved to (570, 349)
Screenshot: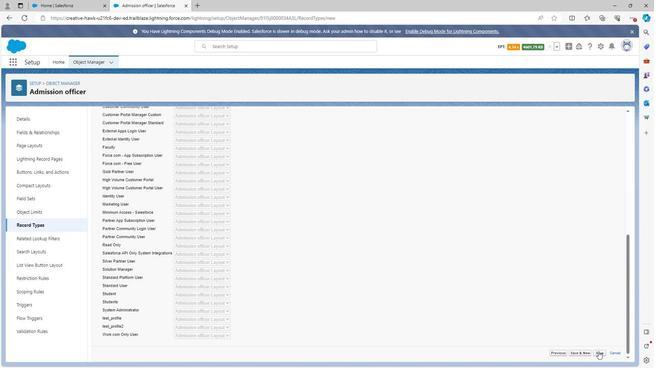 
Action: Mouse pressed right at (570, 349)
Screenshot: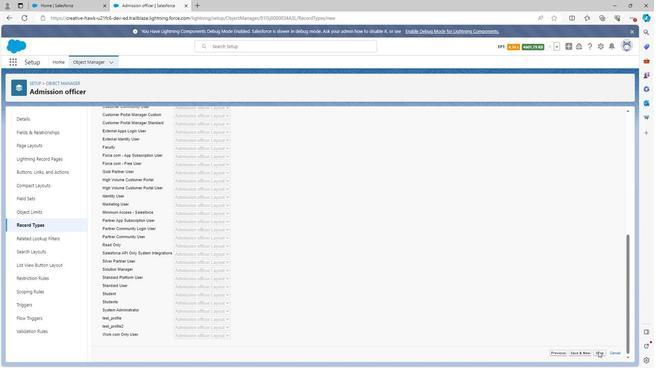 
Action: Mouse pressed left at (570, 349)
Screenshot: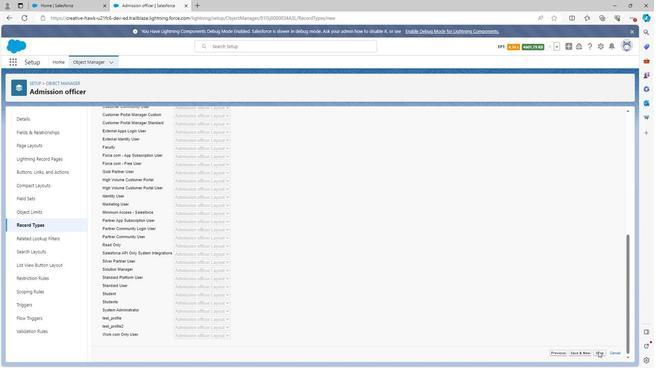 
Action: Mouse moved to (569, 351)
Screenshot: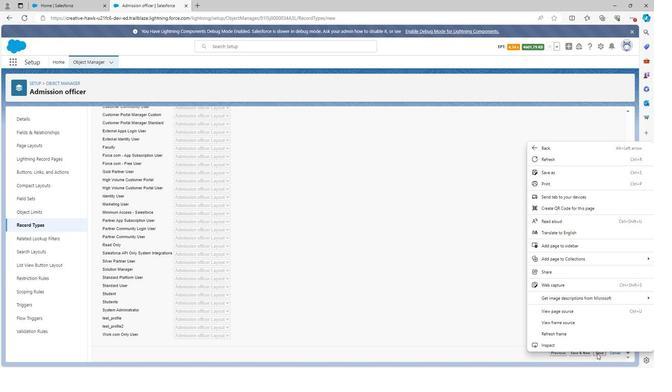 
Action: Mouse pressed left at (569, 351)
Screenshot: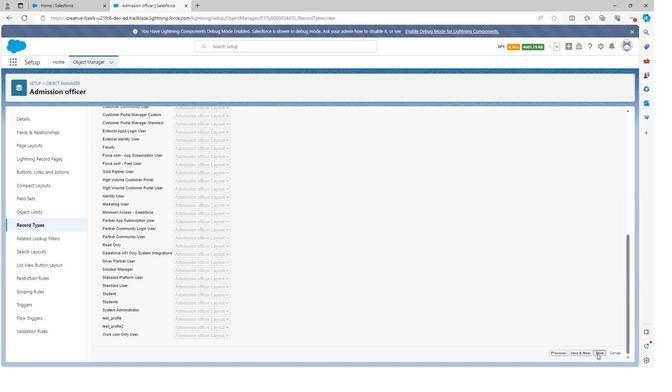 
Action: Mouse moved to (569, 350)
Screenshot: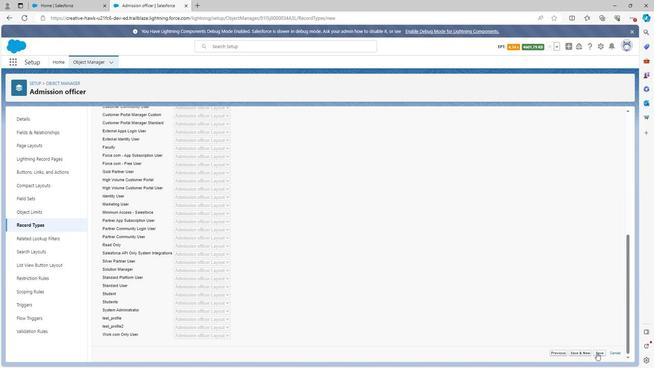 
Action: Mouse pressed left at (569, 350)
Screenshot: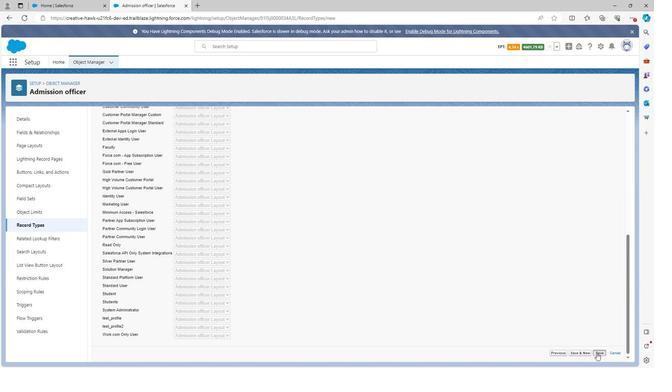 
Action: Mouse moved to (156, 233)
Screenshot: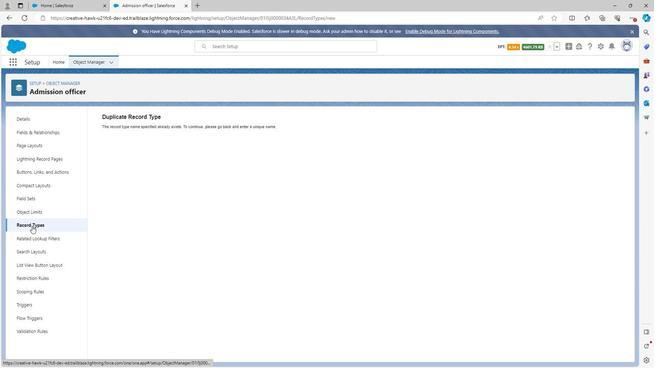 
Action: Mouse pressed left at (156, 233)
Screenshot: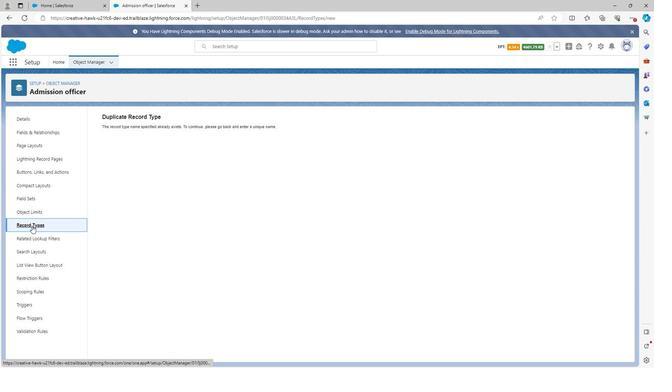 
Action: Mouse moved to (540, 134)
Screenshot: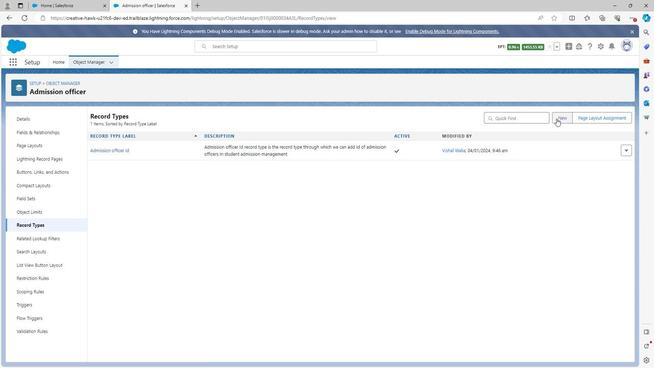 
Action: Mouse pressed left at (540, 134)
Screenshot: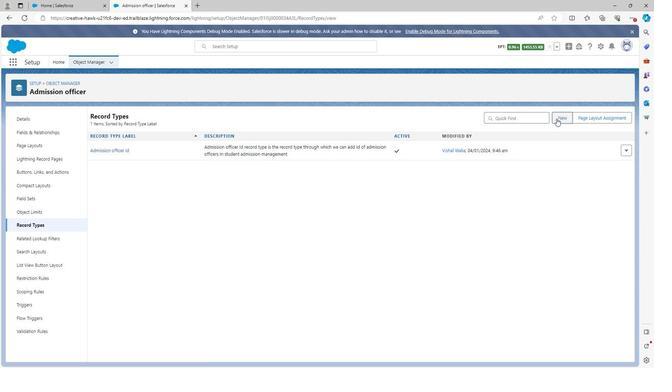 
Action: Mouse moved to (278, 194)
Screenshot: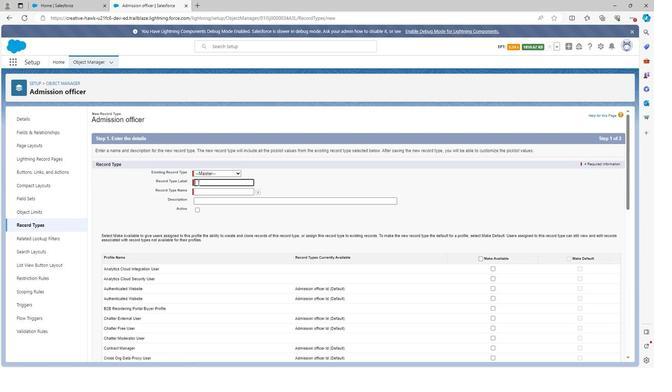
Action: Key pressed <Key.shift>Admission<Key.space>officer<Key.space>email<Key.space>address
Screenshot: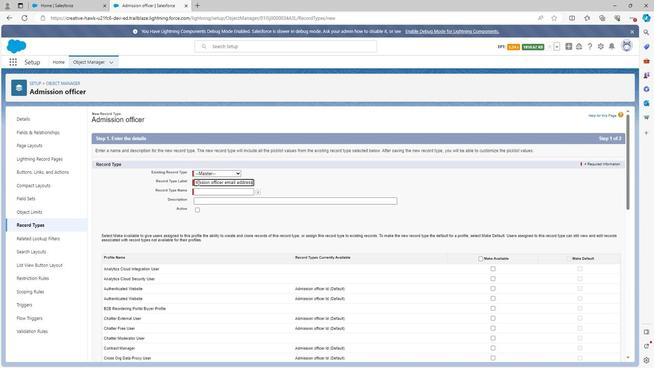 
Action: Mouse moved to (341, 197)
Screenshot: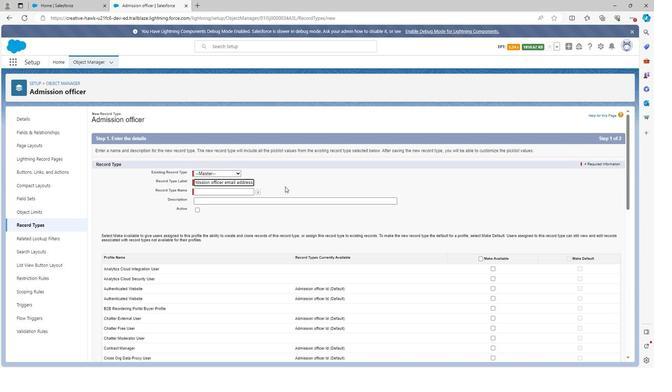 
Action: Mouse pressed left at (341, 197)
Screenshot: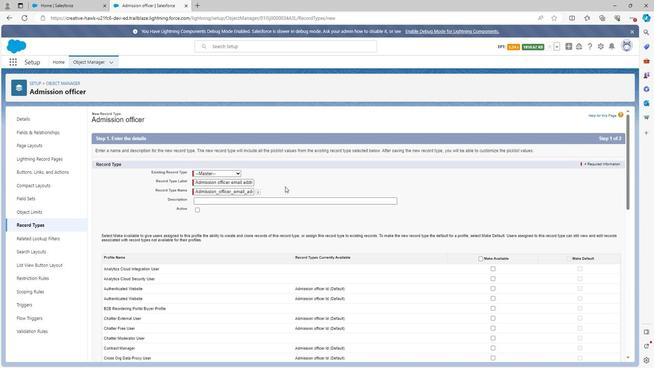
Action: Mouse moved to (311, 210)
Screenshot: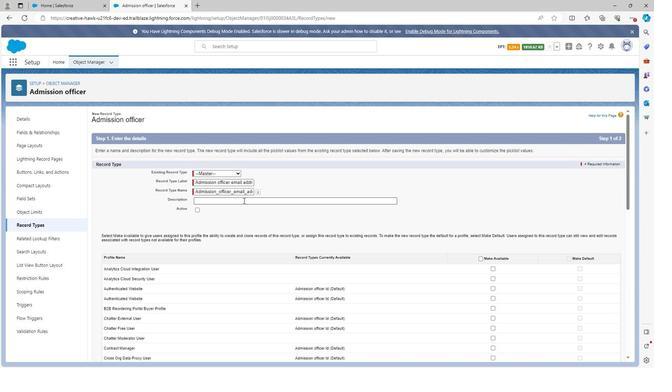 
Action: Mouse pressed left at (311, 210)
Screenshot: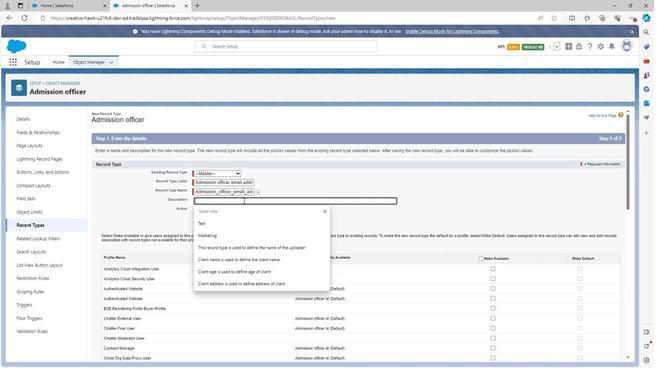 
Action: Key pressed <Key.shift>Admission<Key.space>officer<Key.space>email<Key.space>address<Key.space>record<Key.space>type<Key.space>is<Key.space>the<Key.space>record<Key.space>type<Key.space>through<Key.space>which<Key.space>we<Key.space>v<Key.backspace>can<Key.space>add<Key.space>email<Key.space>address<Key.space>of<Key.space>admission<Key.space>officers
Screenshot: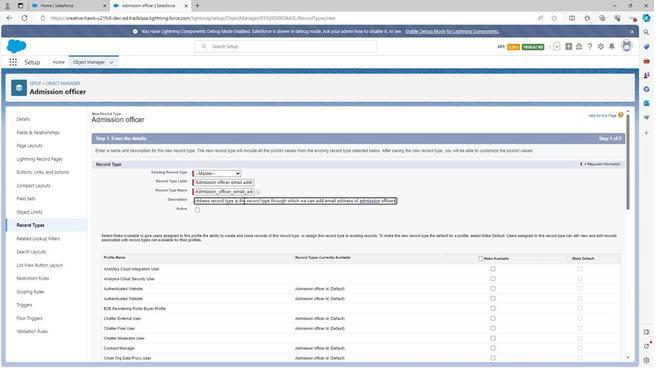 
Action: Mouse moved to (278, 219)
Screenshot: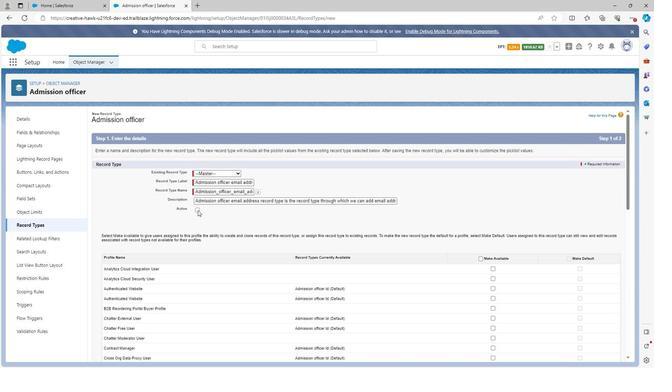 
Action: Mouse pressed left at (278, 219)
Screenshot: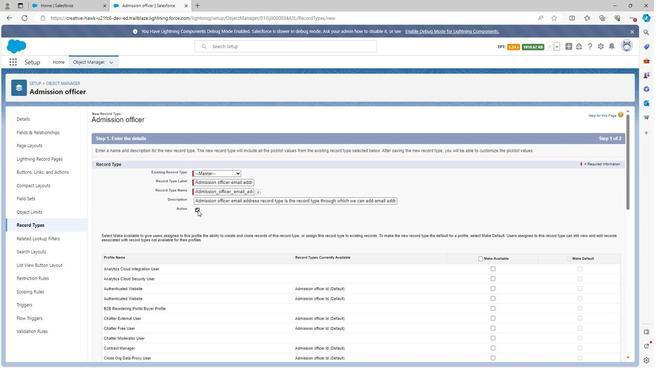 
Action: Mouse moved to (484, 264)
Screenshot: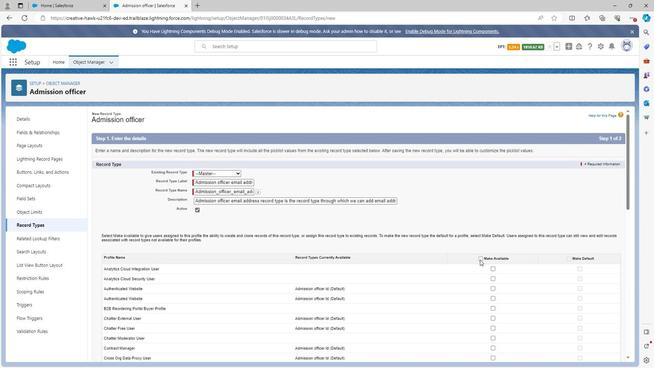 
Action: Mouse pressed left at (484, 264)
Screenshot: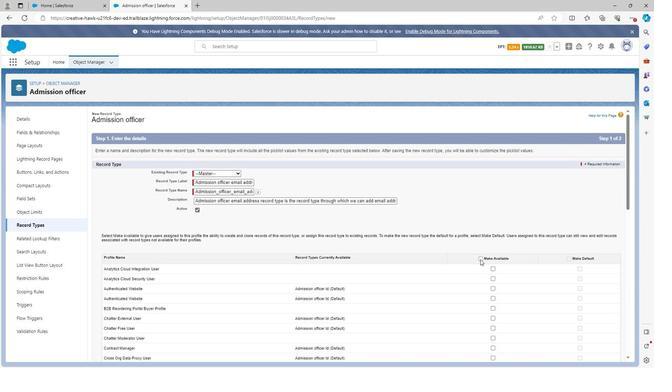 
Action: Mouse moved to (548, 263)
Screenshot: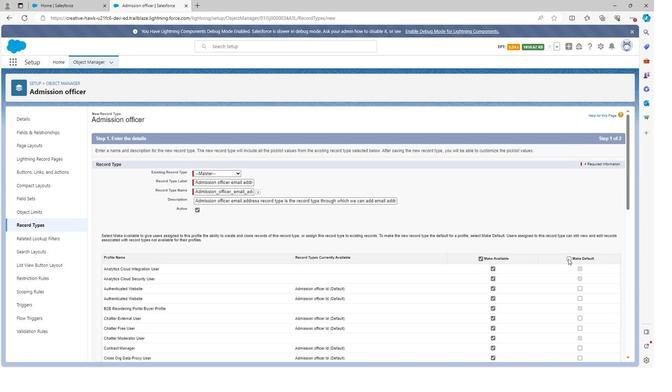 
Action: Mouse pressed left at (548, 263)
Screenshot: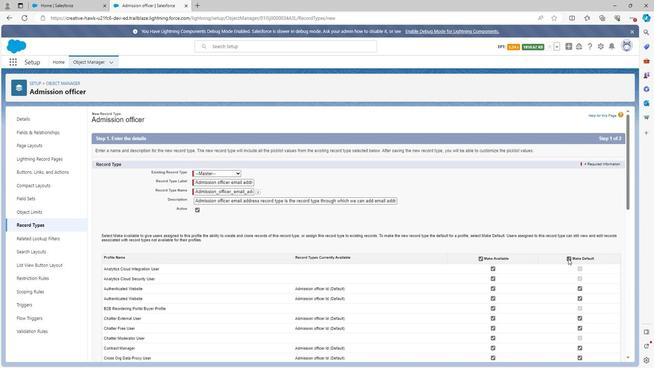 
Action: Mouse moved to (518, 265)
Screenshot: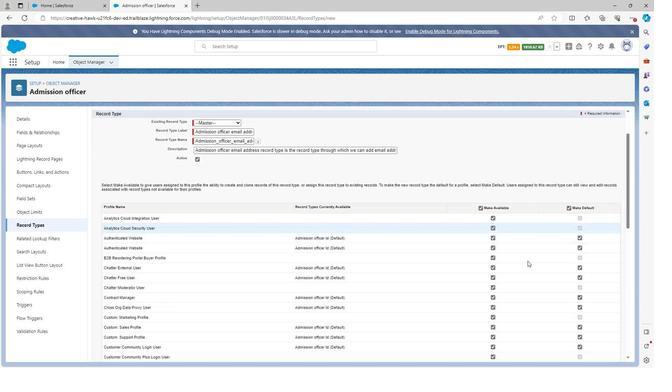
Action: Mouse scrolled (518, 265) with delta (0, 0)
Screenshot: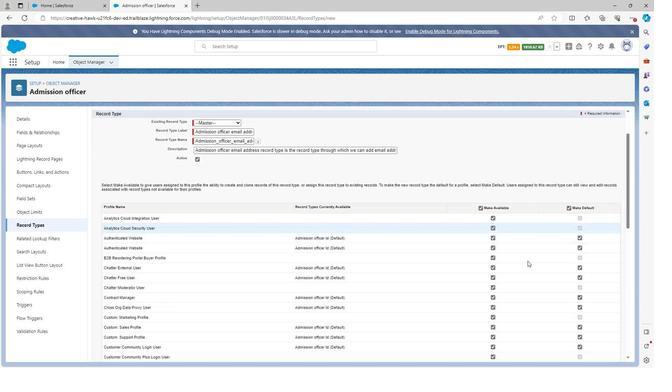 
Action: Mouse moved to (518, 265)
Screenshot: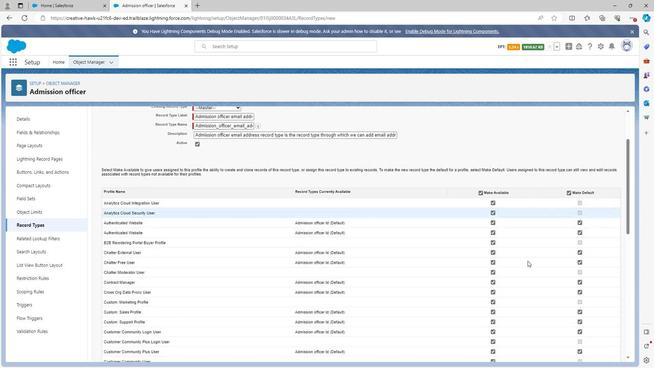 
Action: Mouse scrolled (518, 265) with delta (0, 0)
Screenshot: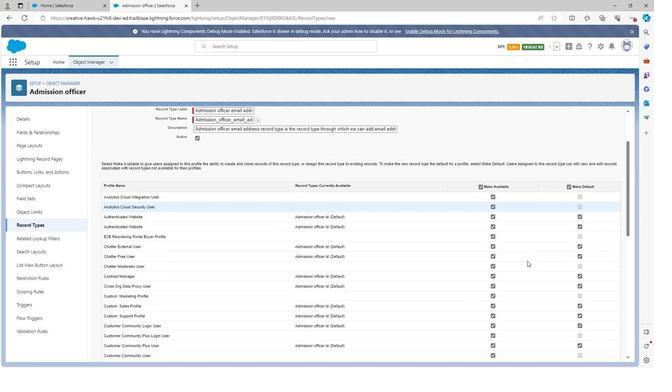 
Action: Mouse moved to (493, 201)
Screenshot: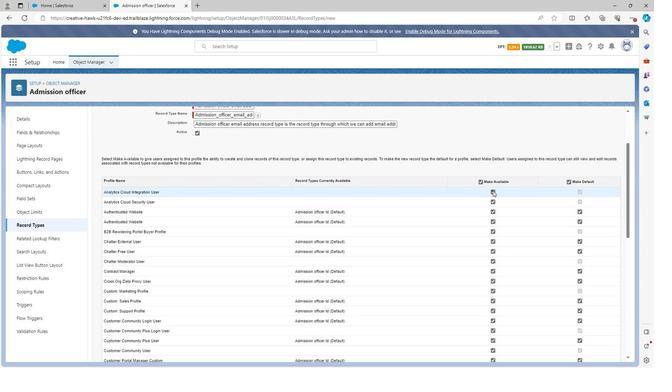 
Action: Mouse pressed left at (493, 201)
Screenshot: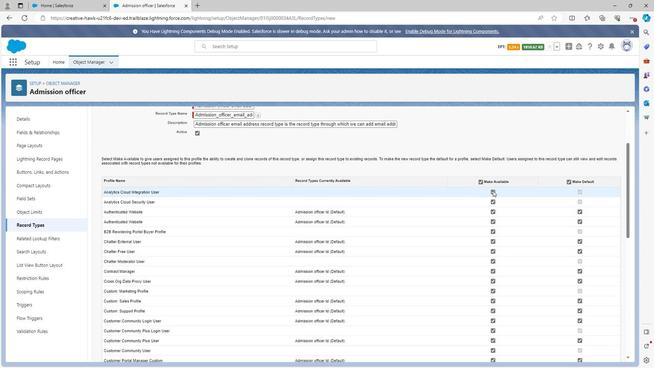 
Action: Mouse moved to (494, 212)
Screenshot: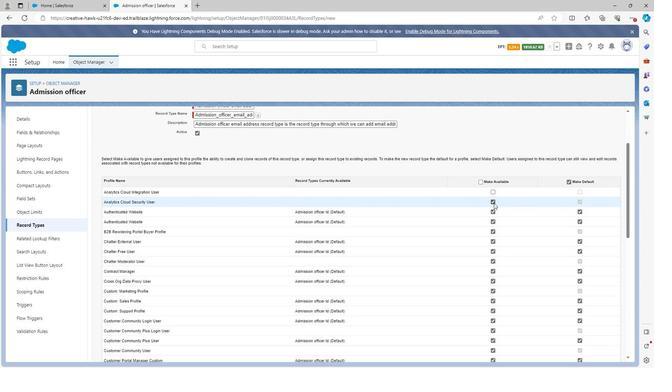 
Action: Mouse pressed left at (494, 212)
Screenshot: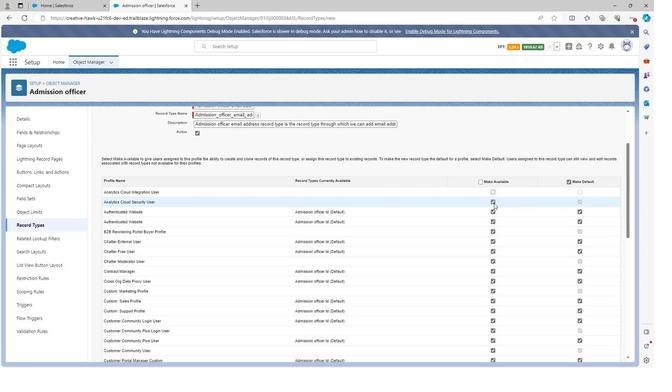 
Action: Mouse moved to (494, 236)
Screenshot: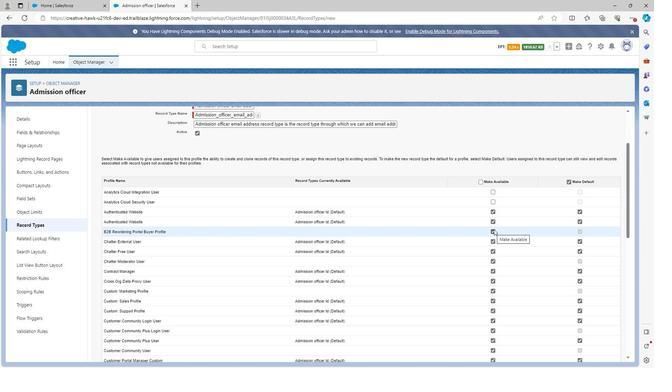 
Action: Mouse pressed left at (494, 236)
Screenshot: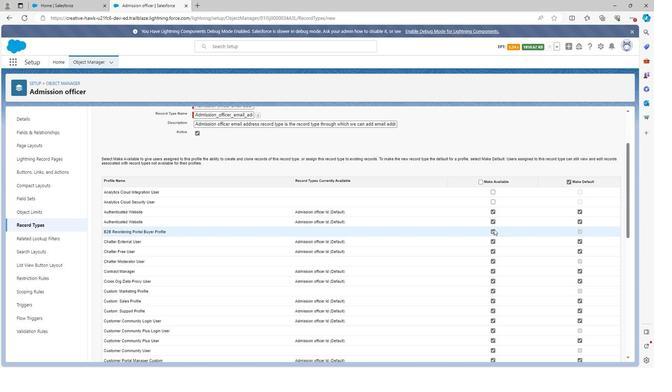 
Action: Mouse moved to (495, 266)
Screenshot: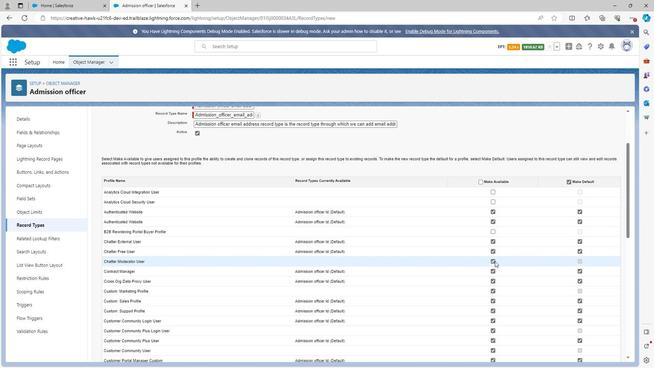 
Action: Mouse pressed left at (495, 266)
Screenshot: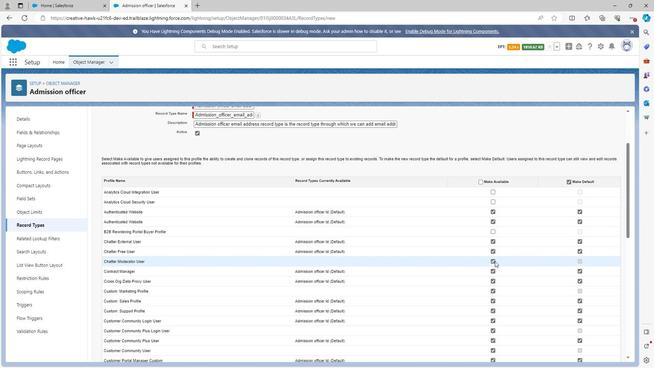
Action: Mouse moved to (495, 284)
Screenshot: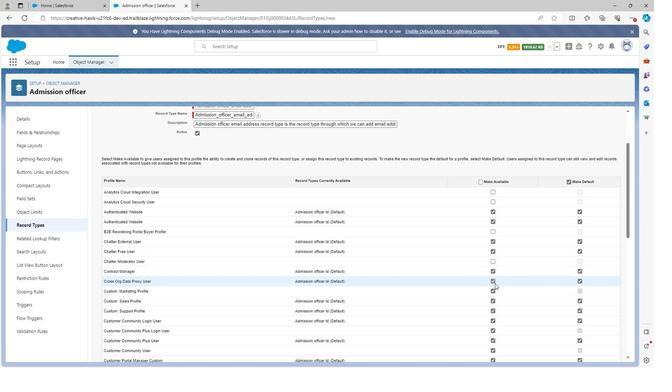 
Action: Mouse pressed right at (495, 284)
Screenshot: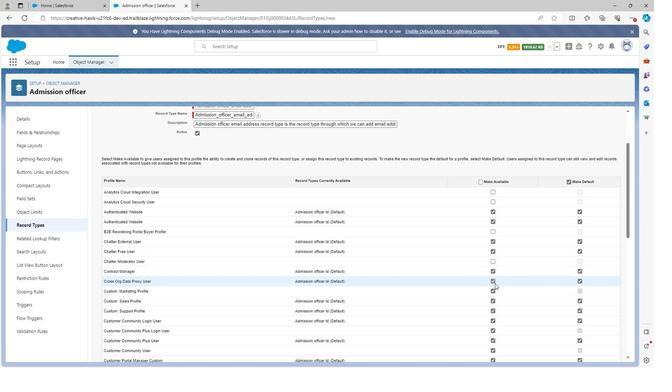 
Action: Mouse moved to (494, 289)
Screenshot: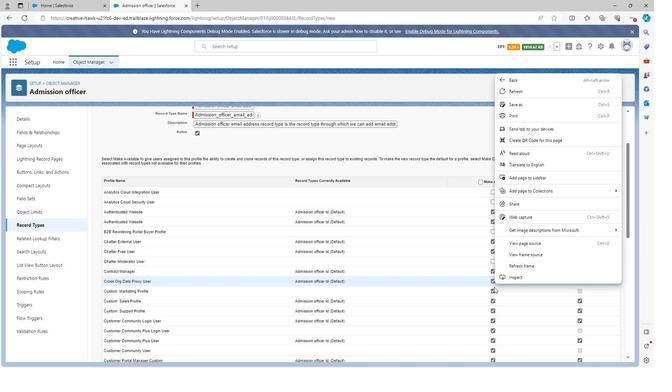 
Action: Mouse pressed left at (494, 289)
Screenshot: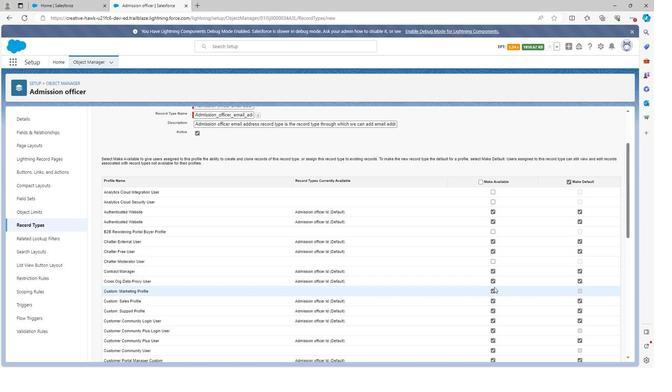 
Action: Mouse moved to (493, 285)
Screenshot: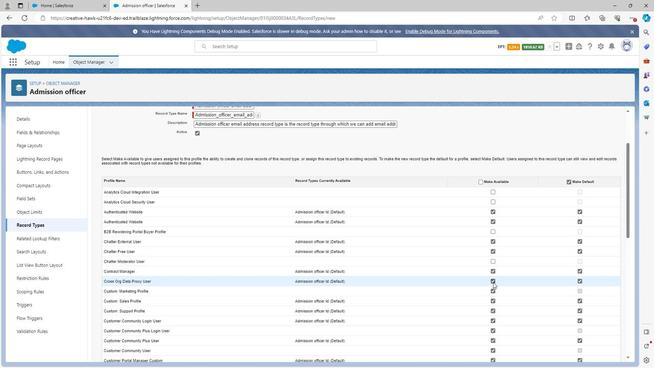 
Action: Mouse pressed left at (493, 285)
Screenshot: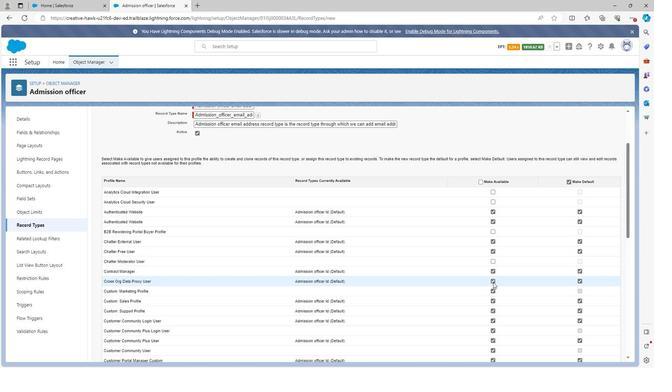 
Action: Mouse moved to (494, 312)
Screenshot: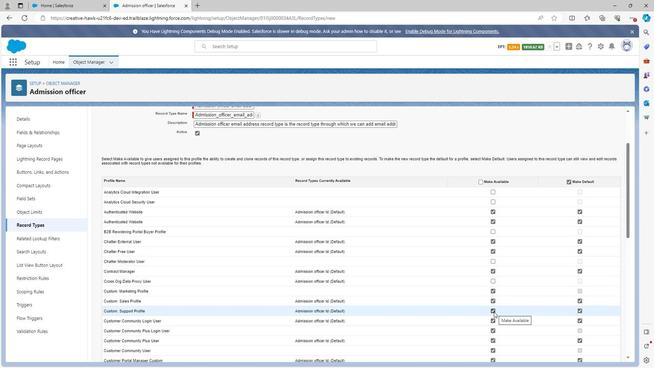 
Action: Mouse pressed left at (494, 312)
Screenshot: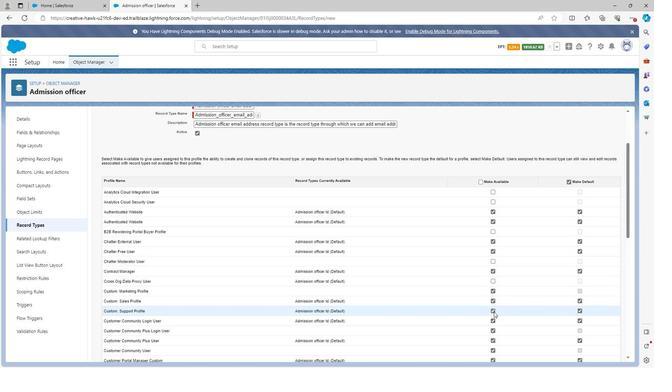 
Action: Mouse moved to (492, 330)
Screenshot: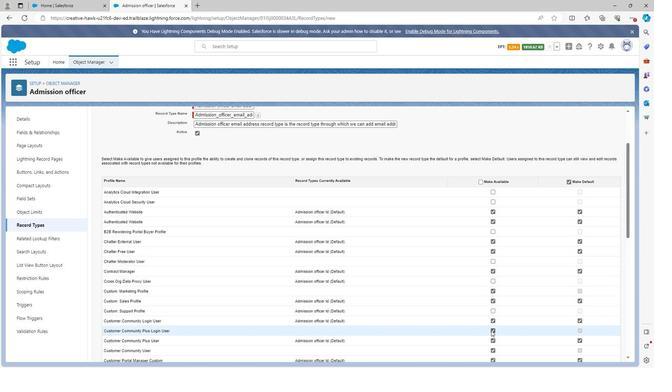 
Action: Mouse pressed left at (492, 330)
Screenshot: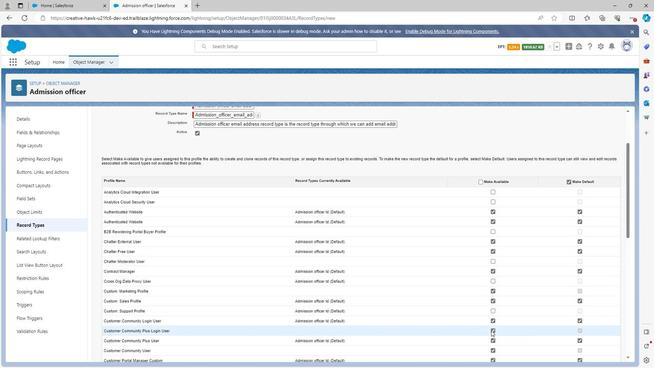 
Action: Mouse scrolled (492, 329) with delta (0, 0)
Screenshot: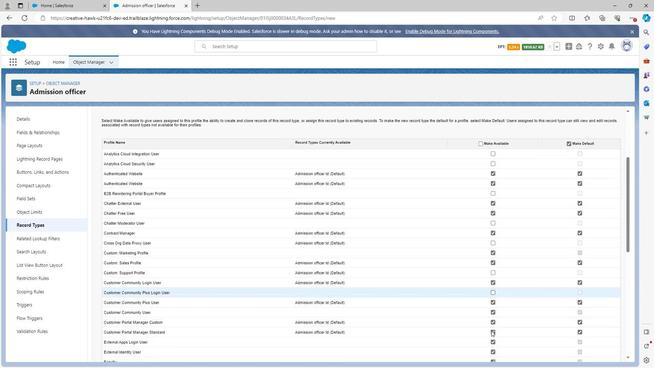 
Action: Mouse moved to (495, 314)
Screenshot: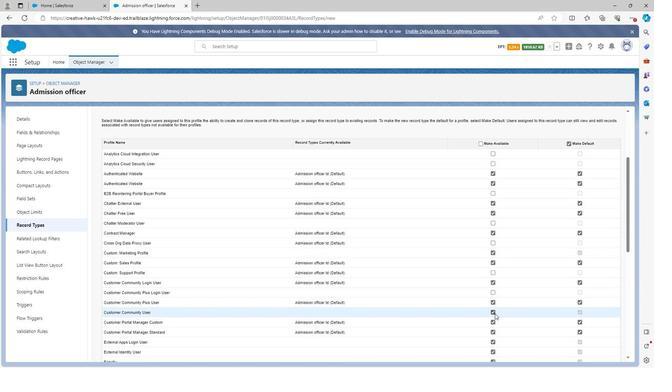 
Action: Mouse pressed left at (495, 314)
Screenshot: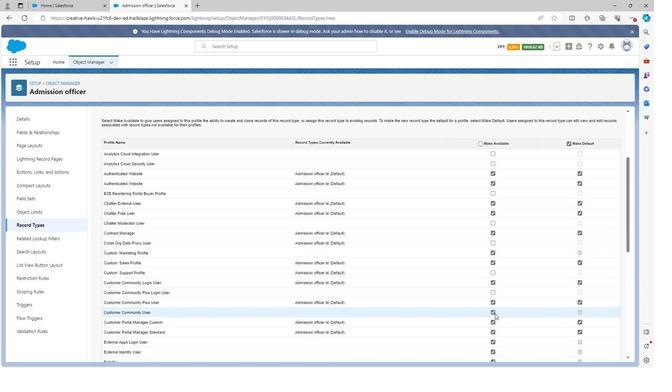 
Action: Mouse scrolled (495, 314) with delta (0, 0)
Screenshot: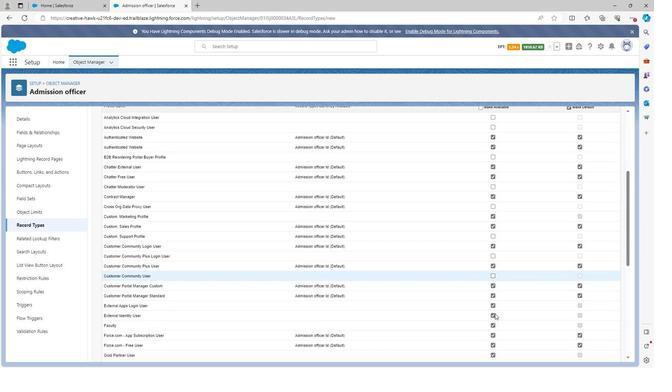 
Action: Mouse moved to (495, 308)
Screenshot: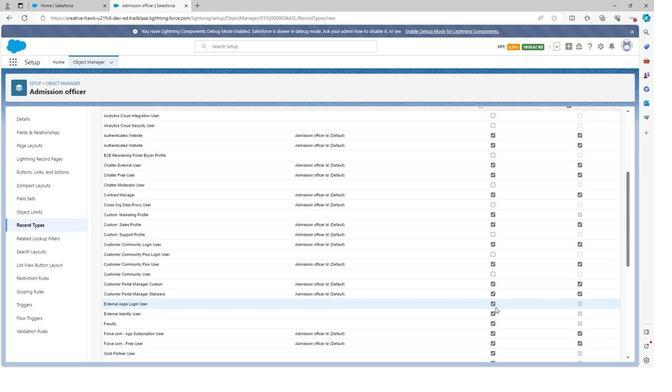 
Action: Mouse pressed left at (495, 308)
Screenshot: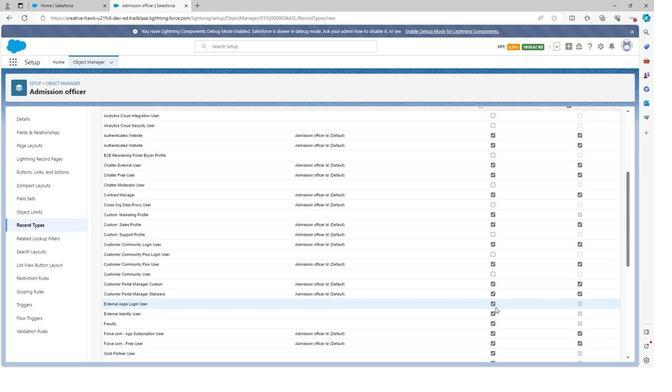 
Action: Mouse moved to (494, 304)
Screenshot: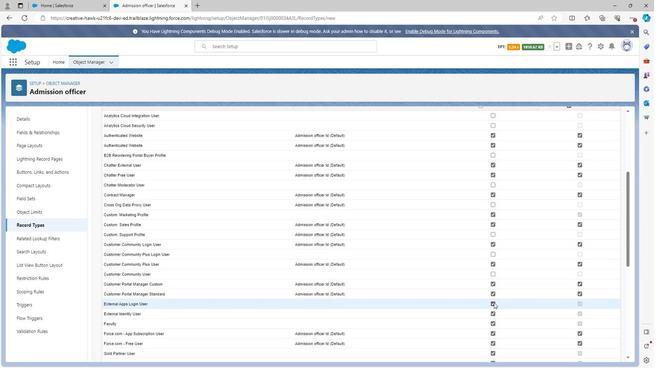 
Action: Mouse pressed left at (494, 304)
Screenshot: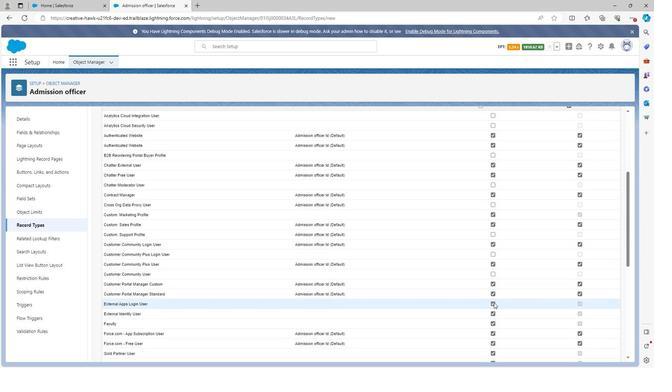 
Action: Mouse moved to (493, 315)
Screenshot: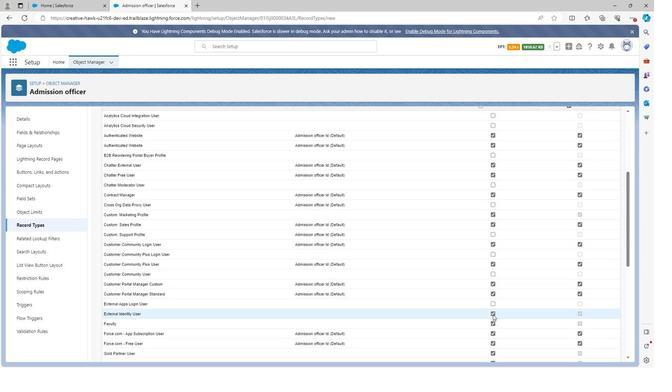 
Action: Mouse pressed left at (493, 315)
Screenshot: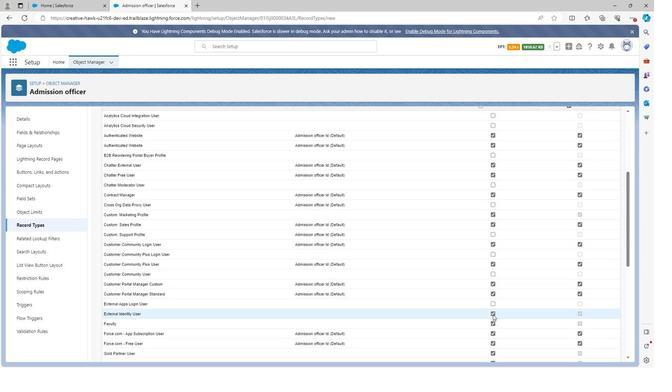 
Action: Mouse moved to (493, 323)
Screenshot: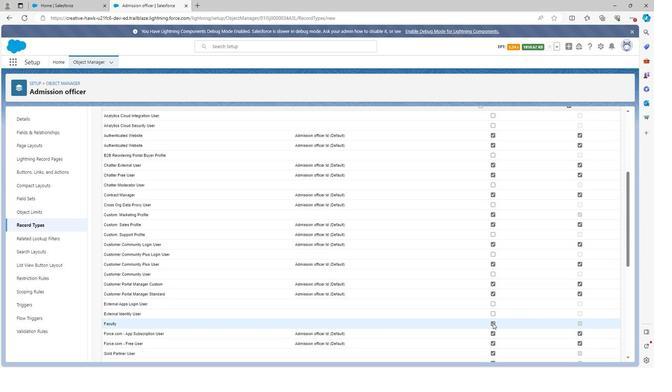 
Action: Mouse pressed left at (493, 323)
Screenshot: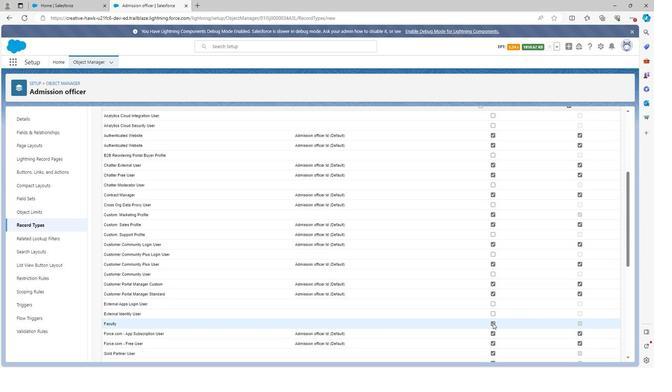 
Action: Mouse moved to (493, 333)
Screenshot: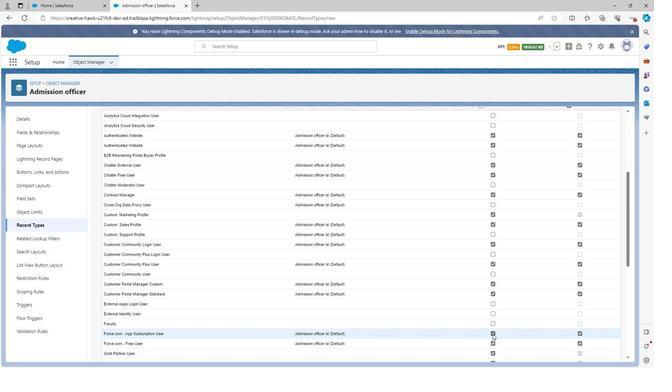 
Action: Mouse pressed left at (493, 333)
Screenshot: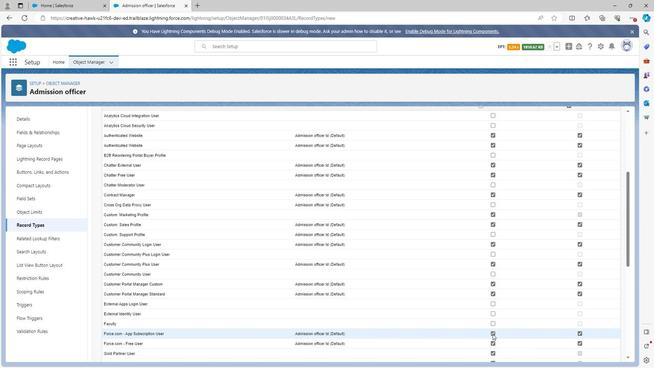 
Action: Mouse moved to (493, 336)
Screenshot: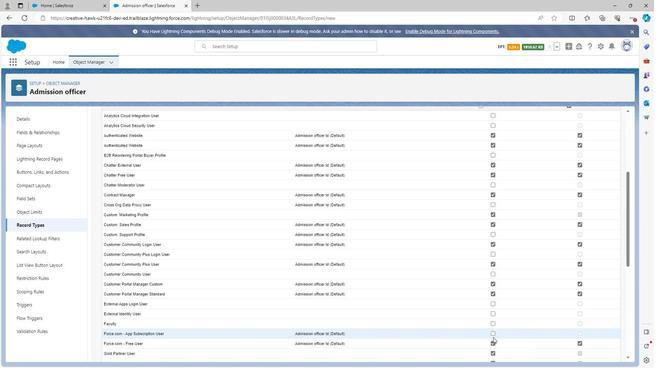 
Action: Mouse scrolled (493, 336) with delta (0, 0)
Screenshot: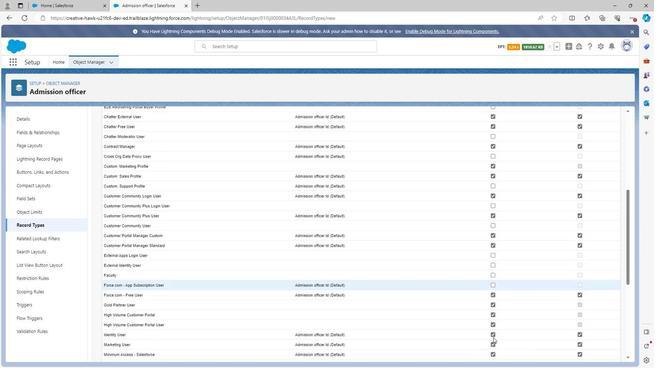 
Action: Mouse scrolled (493, 336) with delta (0, 0)
Screenshot: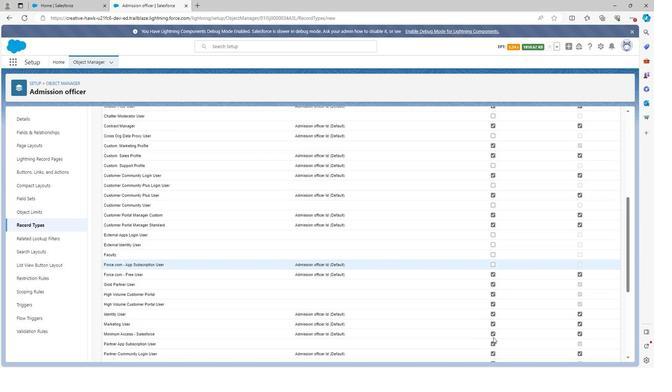 
Action: Mouse moved to (492, 281)
Screenshot: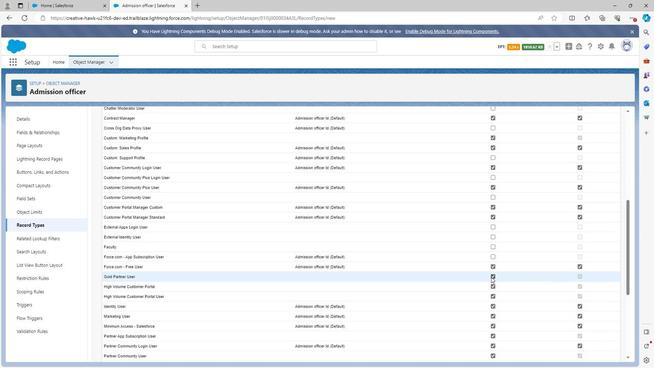 
Action: Mouse pressed left at (492, 281)
Screenshot: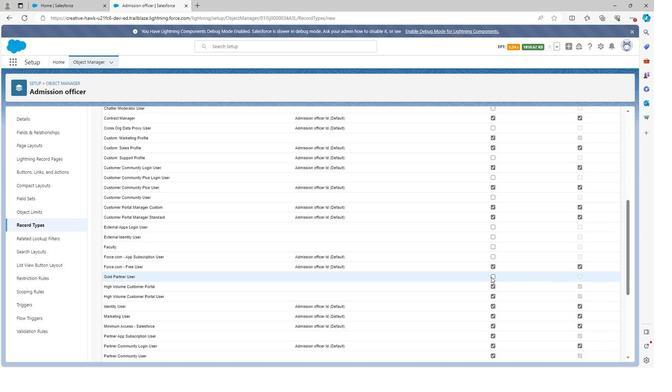 
Action: Mouse moved to (493, 289)
Screenshot: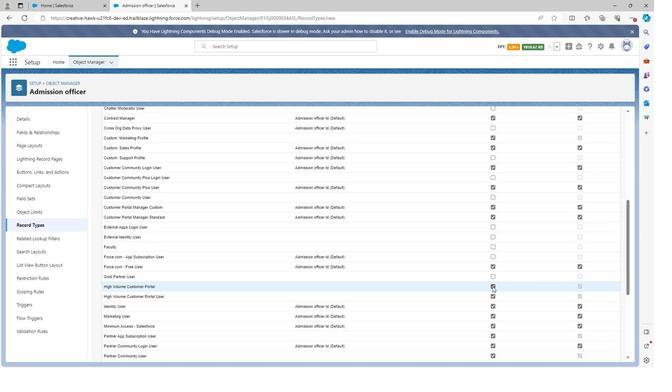 
Action: Mouse pressed left at (493, 289)
Screenshot: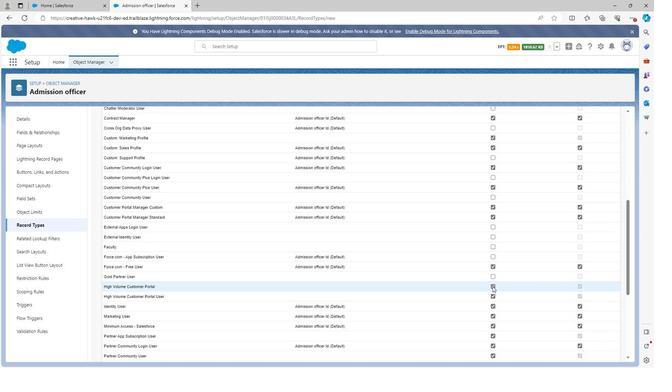 
Action: Mouse moved to (494, 300)
Screenshot: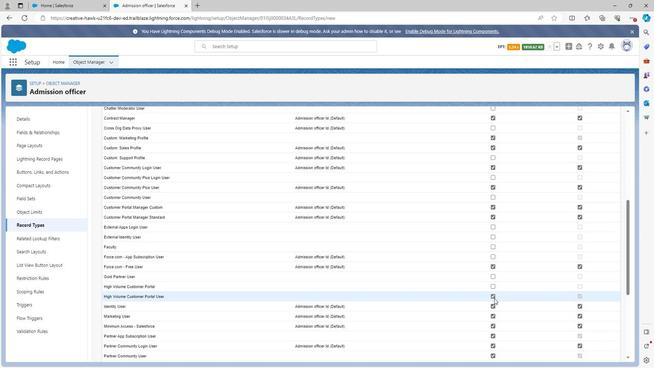 
Action: Mouse pressed left at (494, 300)
Screenshot: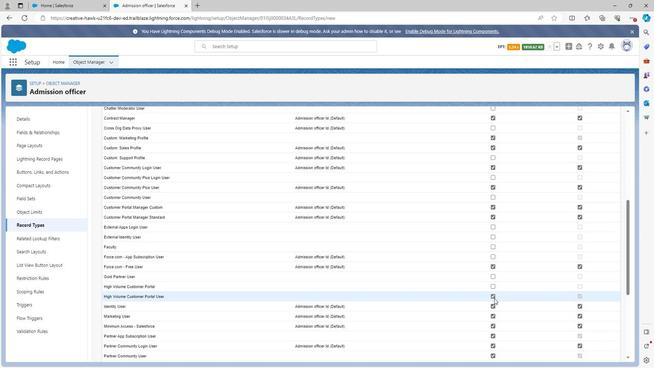 
Action: Mouse moved to (492, 316)
Screenshot: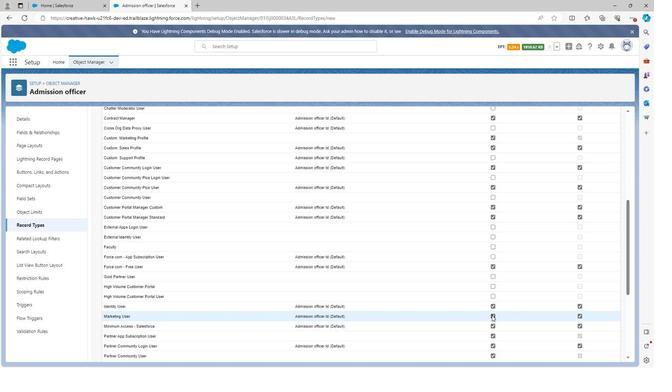 
Action: Mouse pressed left at (492, 316)
Screenshot: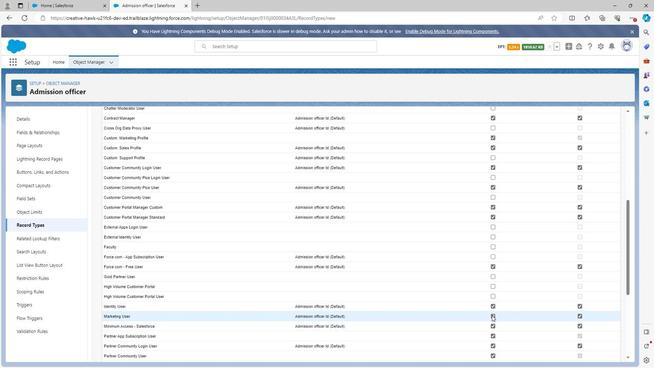 
Action: Mouse moved to (492, 336)
Screenshot: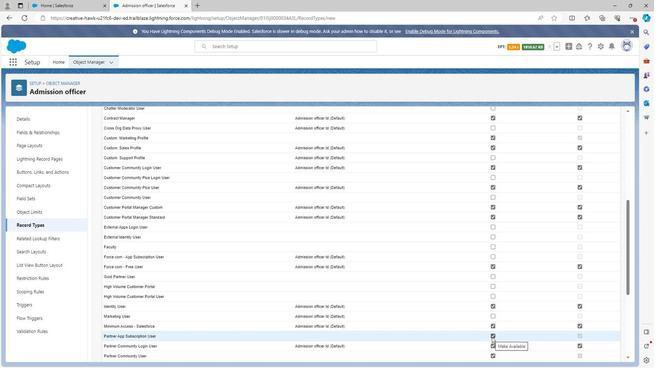 
Action: Mouse pressed left at (492, 336)
Screenshot: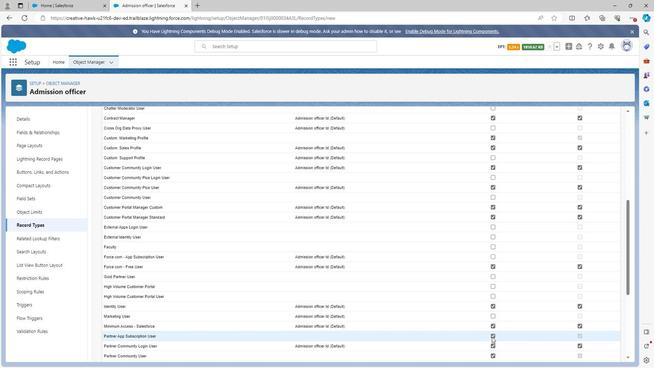 
Action: Mouse scrolled (492, 335) with delta (0, 0)
Screenshot: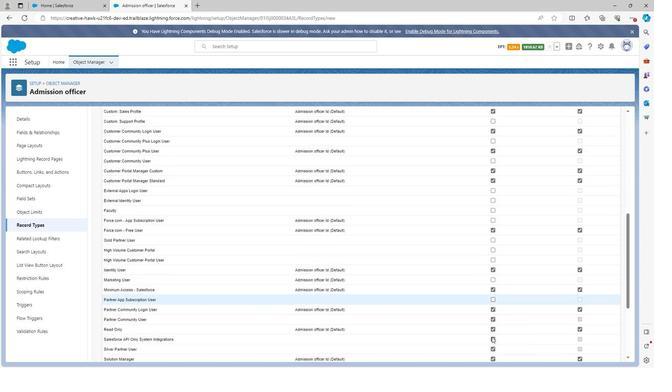 
Action: Mouse moved to (493, 316)
Screenshot: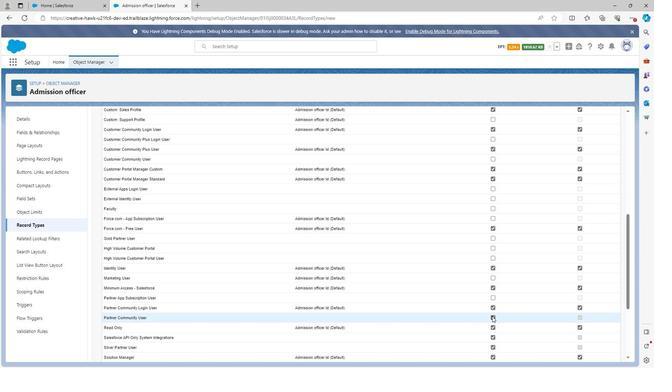 
Action: Mouse pressed left at (493, 316)
Screenshot: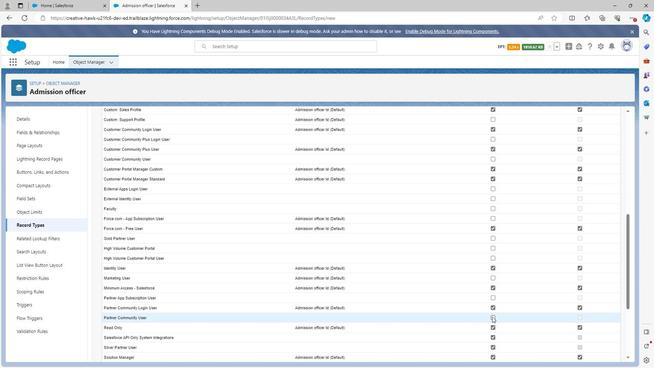 
Action: Mouse moved to (493, 327)
Screenshot: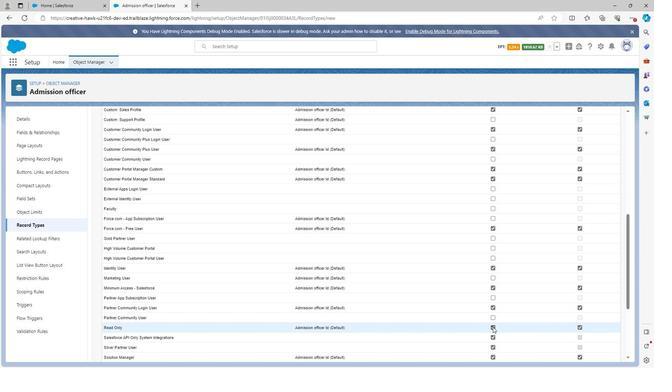 
Action: Mouse pressed left at (493, 327)
Screenshot: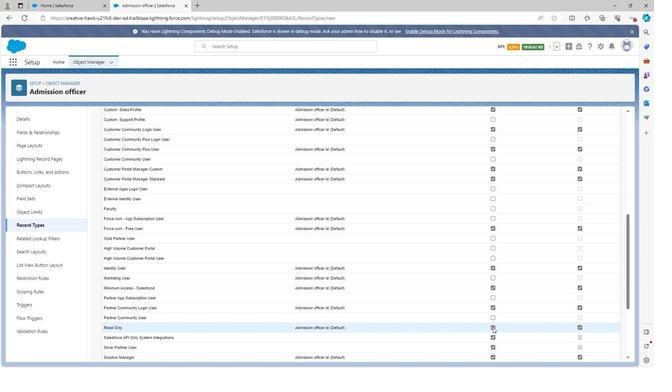
Action: Mouse moved to (493, 336)
Screenshot: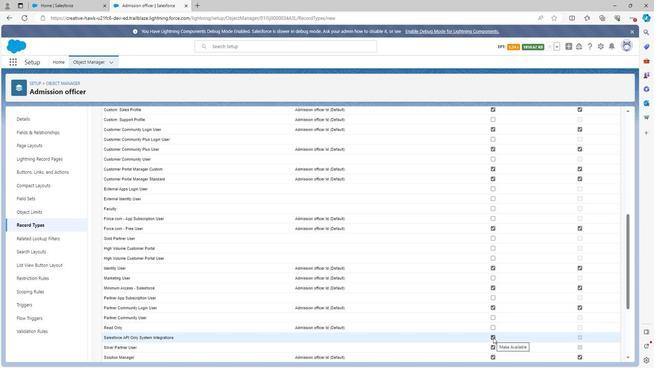 
Action: Mouse pressed left at (493, 336)
Screenshot: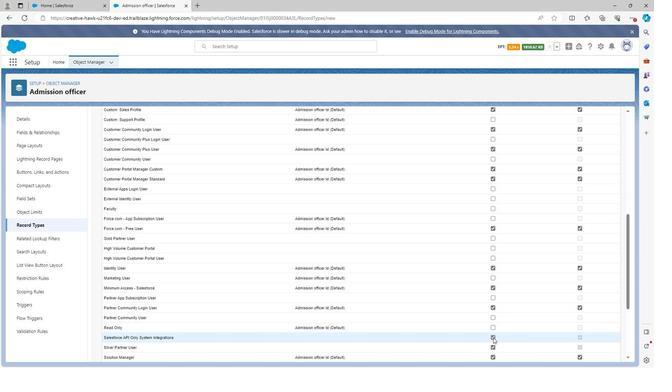 
Action: Mouse moved to (494, 345)
Screenshot: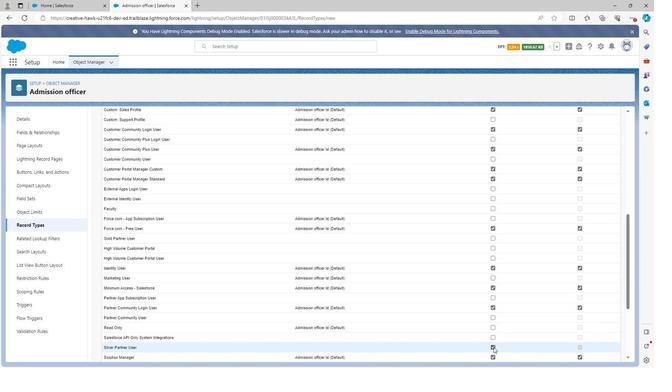 
Action: Mouse pressed left at (494, 345)
Screenshot: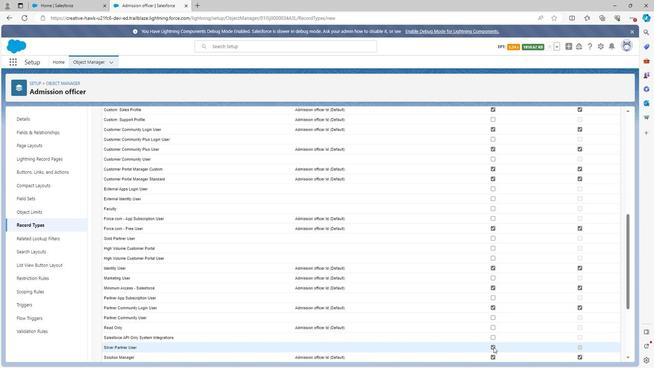 
Action: Mouse scrolled (494, 345) with delta (0, 0)
Screenshot: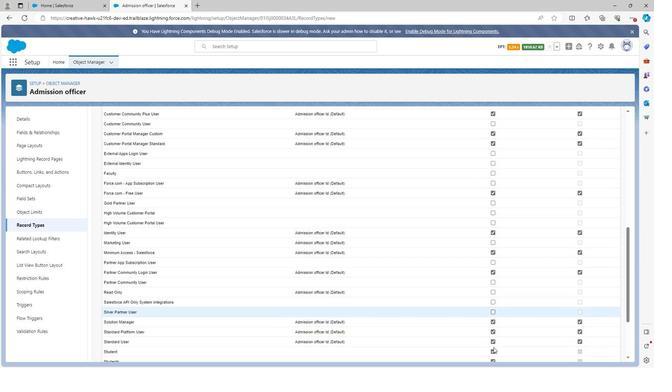
Action: Mouse scrolled (494, 345) with delta (0, 0)
Screenshot: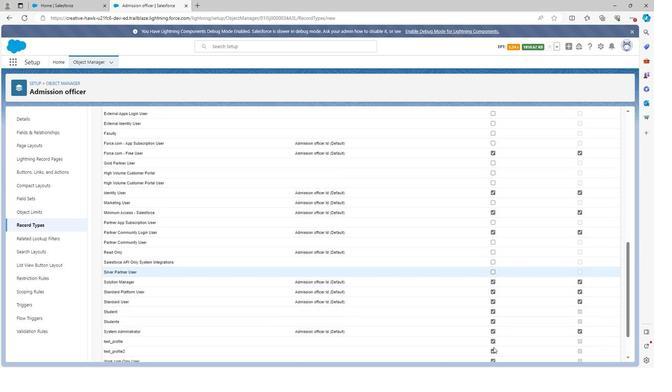 
Action: Mouse moved to (493, 312)
Screenshot: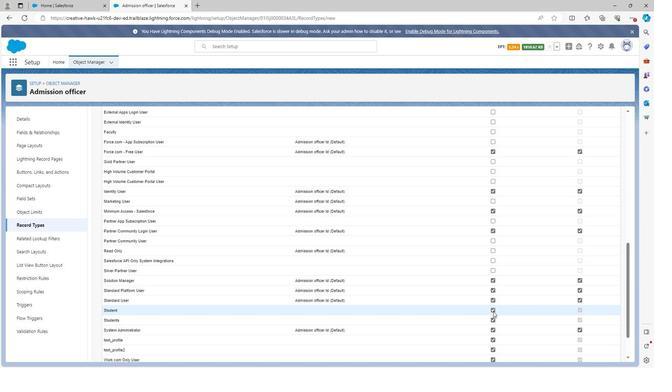 
Action: Mouse pressed left at (493, 312)
Screenshot: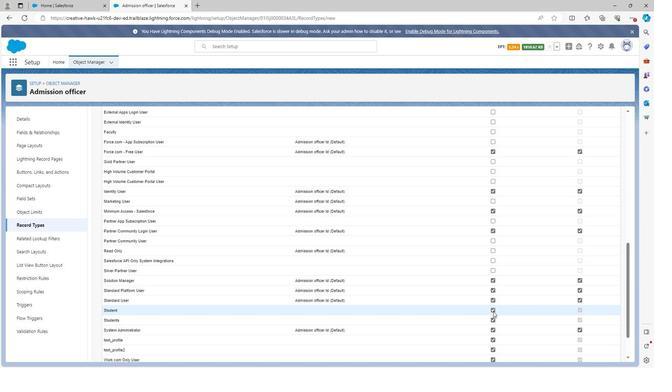 
Action: Mouse moved to (493, 320)
Screenshot: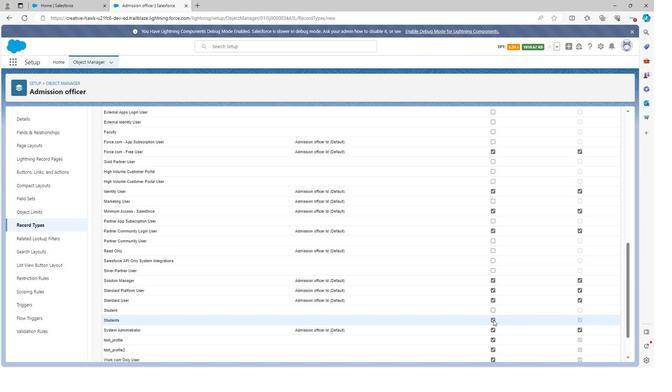 
Action: Mouse pressed left at (493, 320)
Screenshot: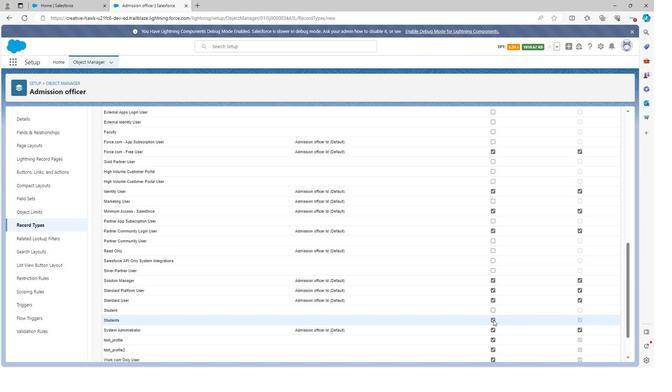 
Action: Mouse moved to (493, 321)
Screenshot: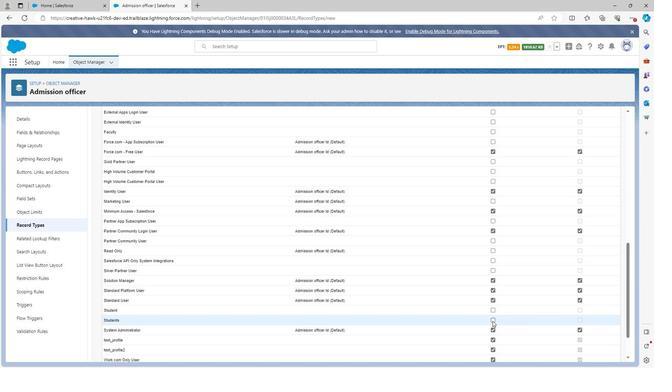
Action: Mouse scrolled (493, 321) with delta (0, 0)
Screenshot: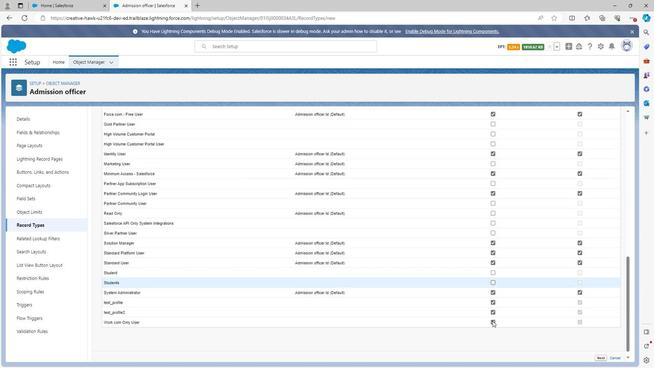 
Action: Mouse moved to (493, 304)
Screenshot: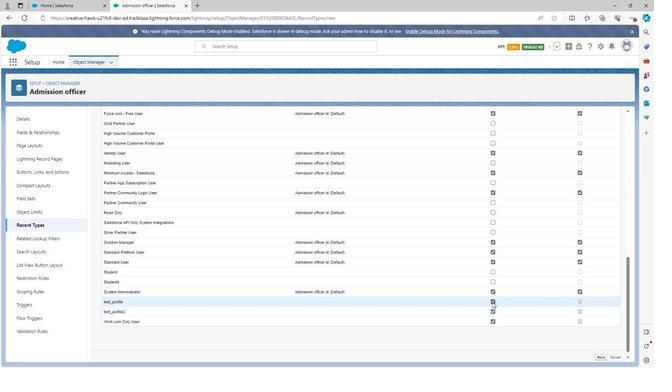 
Action: Mouse pressed left at (493, 304)
Screenshot: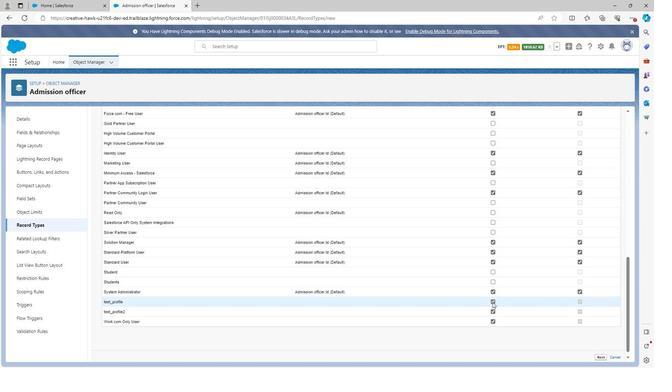 
Action: Mouse moved to (494, 312)
Screenshot: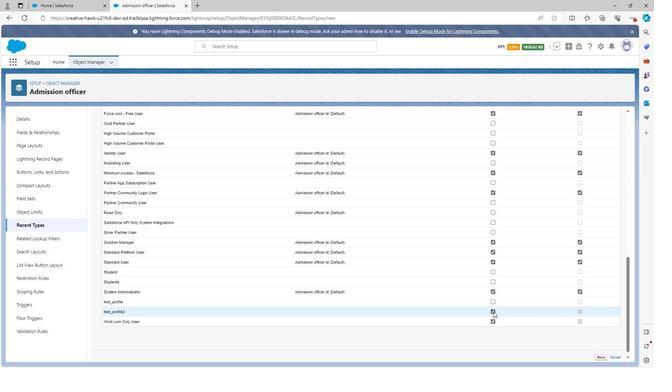 
Action: Mouse pressed left at (494, 312)
Screenshot: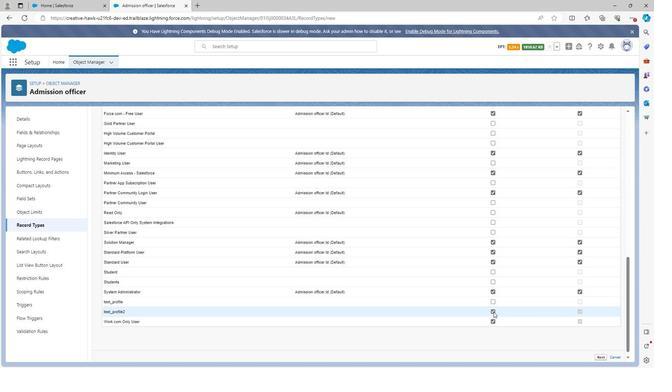 
Action: Mouse moved to (492, 322)
Screenshot: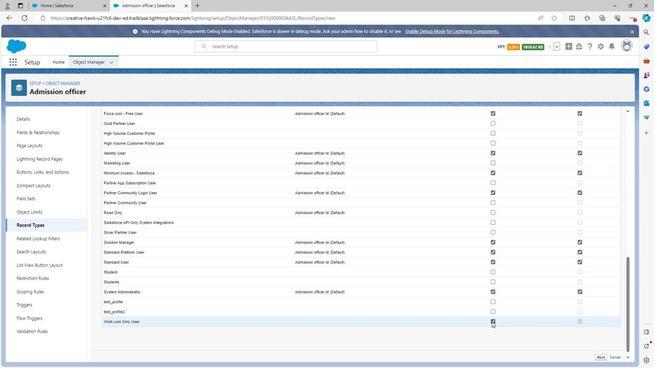
Action: Mouse pressed left at (492, 322)
Screenshot: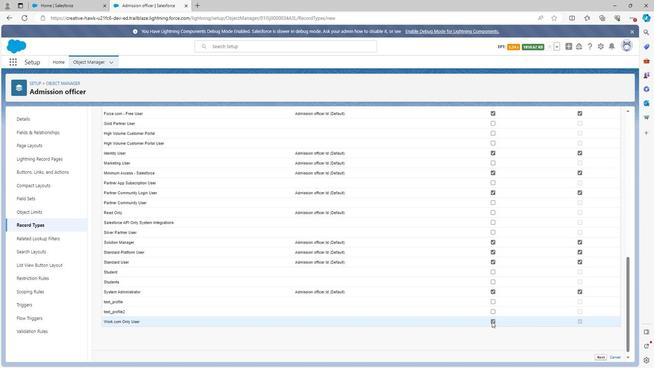 
Action: Mouse moved to (573, 355)
Screenshot: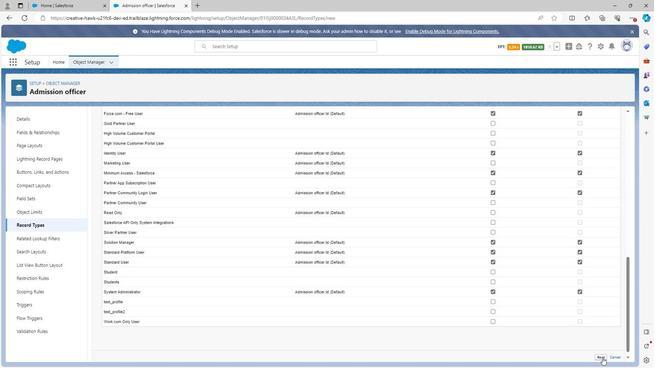 
Action: Mouse pressed left at (573, 355)
Screenshot: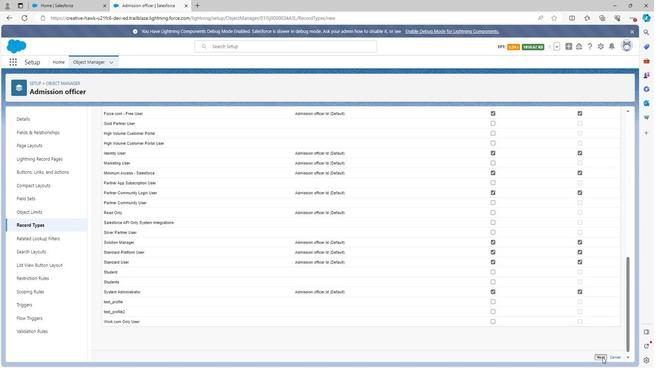 
Action: Mouse moved to (467, 289)
Screenshot: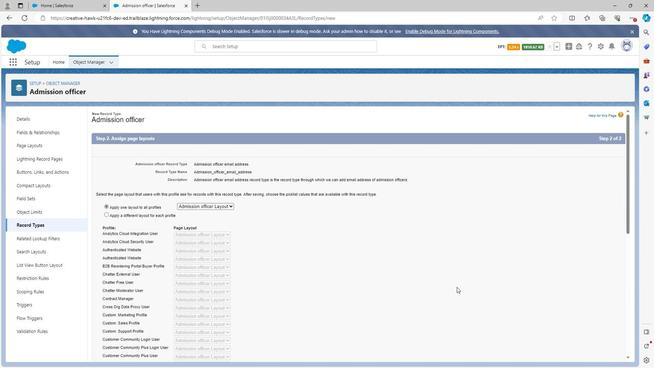 
Action: Mouse scrolled (467, 289) with delta (0, 0)
Screenshot: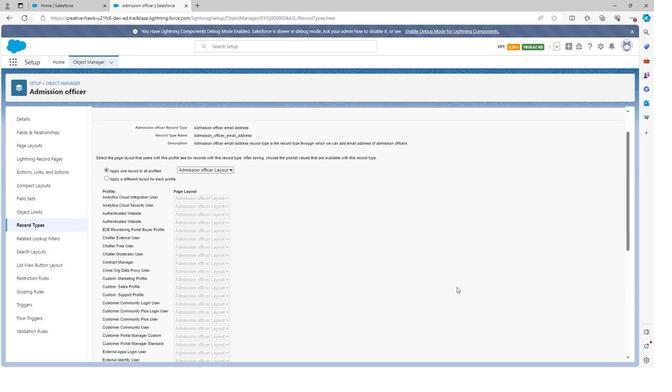 
Action: Mouse scrolled (467, 289) with delta (0, 0)
Screenshot: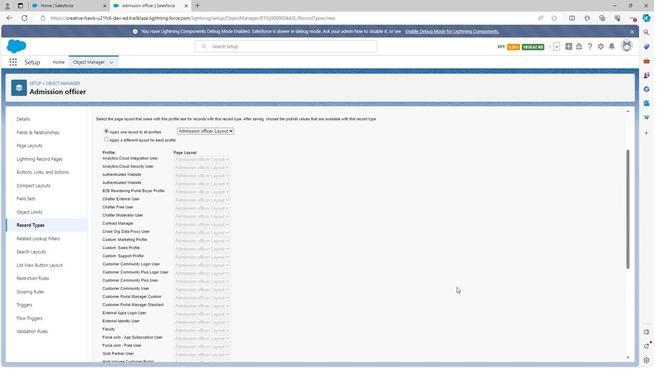 
Action: Mouse scrolled (467, 289) with delta (0, 0)
Screenshot: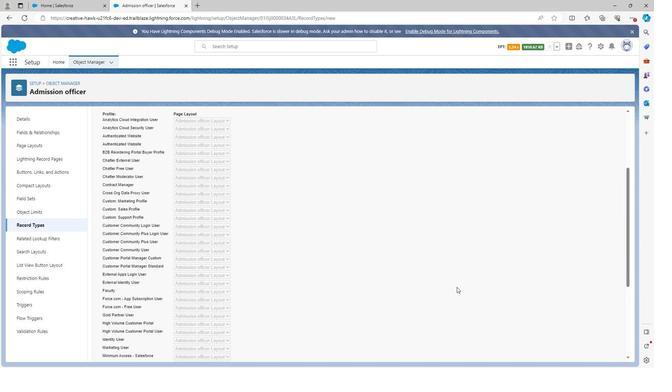 
Action: Mouse scrolled (467, 289) with delta (0, 0)
Screenshot: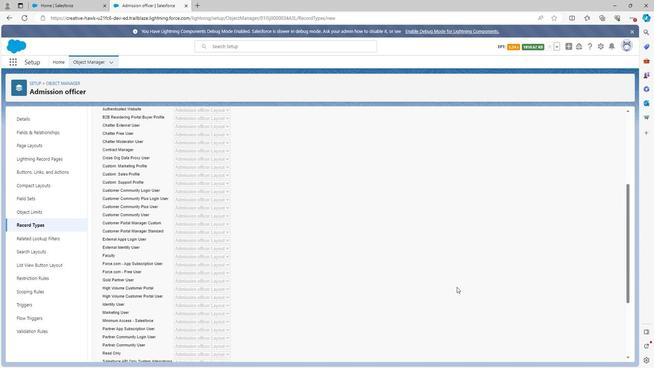 
Action: Mouse scrolled (467, 289) with delta (0, 0)
Screenshot: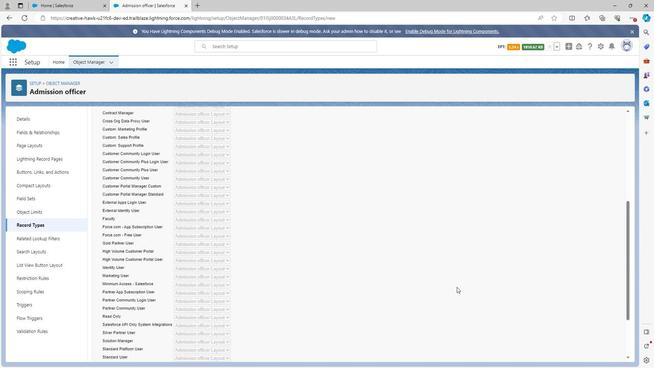 
Action: Mouse scrolled (467, 289) with delta (0, 0)
Screenshot: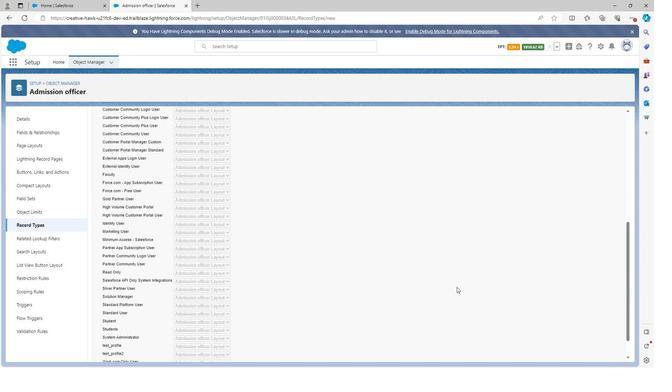 
Action: Mouse scrolled (467, 289) with delta (0, 0)
Screenshot: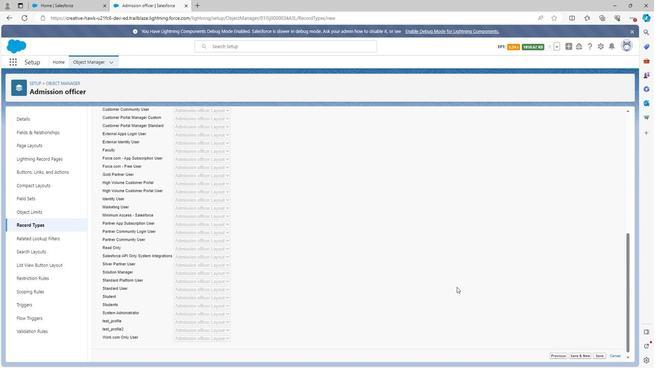 
Action: Mouse scrolled (467, 289) with delta (0, 0)
Screenshot: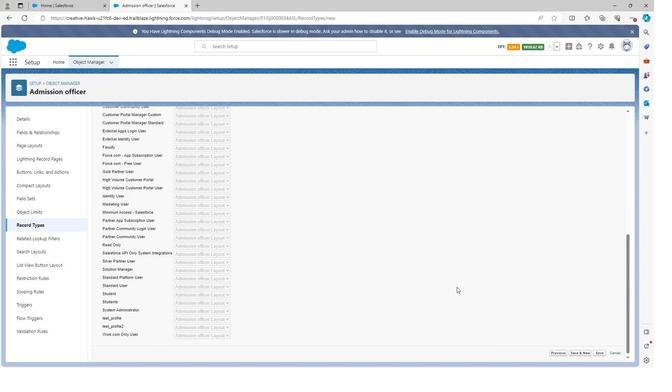 
Action: Mouse scrolled (467, 289) with delta (0, 0)
Screenshot: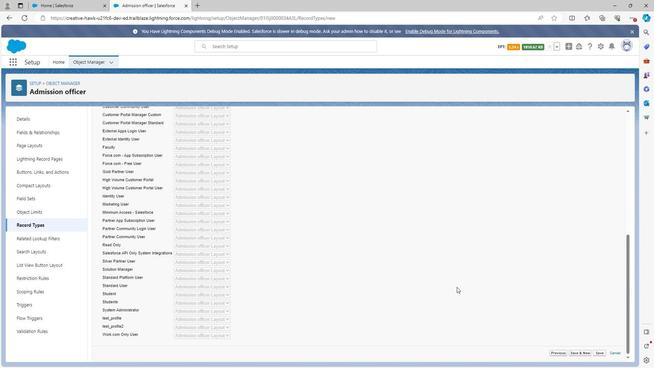 
Action: Mouse moved to (571, 349)
Screenshot: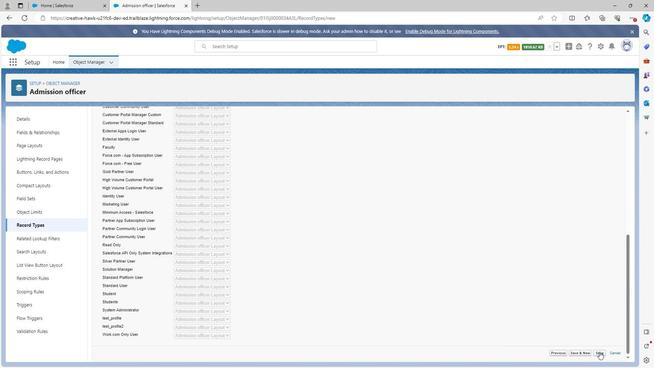 
Action: Mouse pressed left at (571, 349)
Screenshot: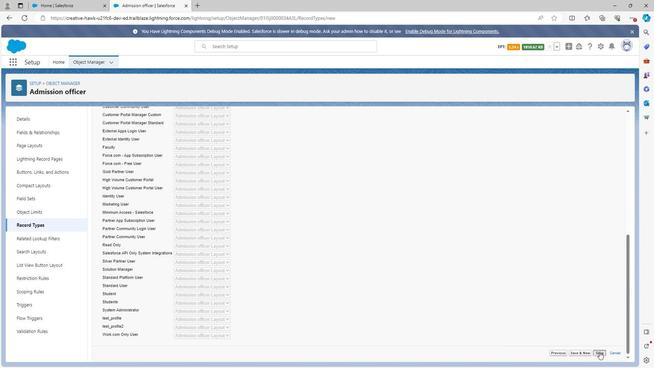 
Action: Mouse moved to (155, 231)
Screenshot: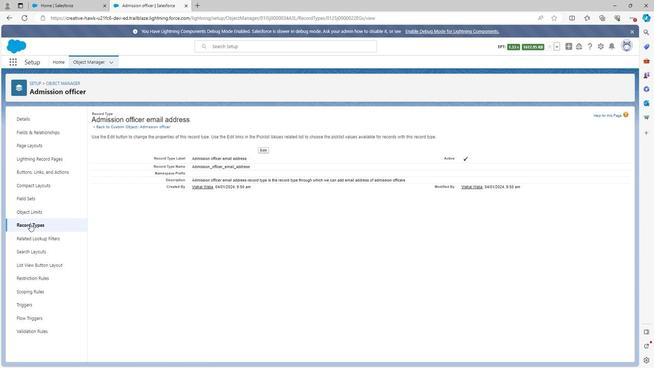 
Action: Mouse pressed left at (155, 231)
Screenshot: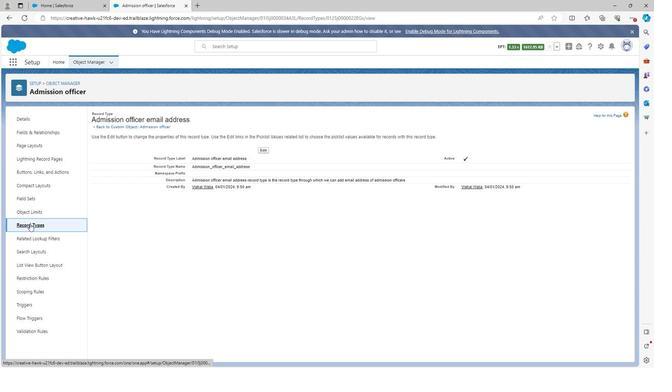 
Action: Mouse moved to (540, 134)
Screenshot: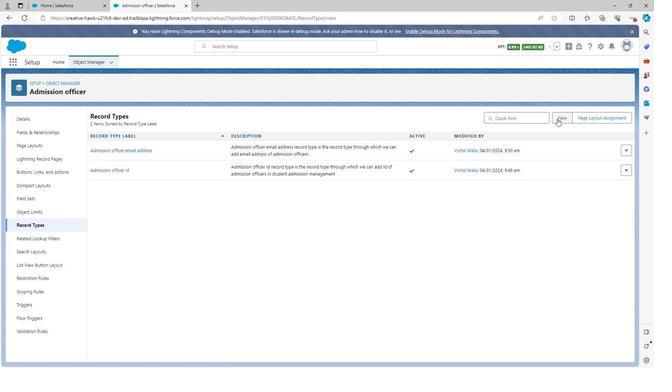 
Action: Mouse pressed left at (540, 134)
Screenshot: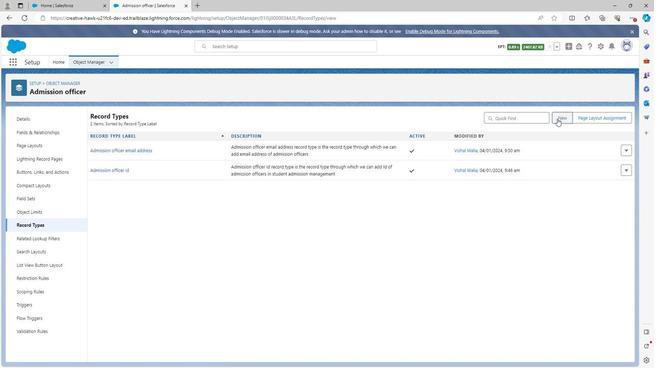 
Action: Mouse moved to (293, 192)
Screenshot: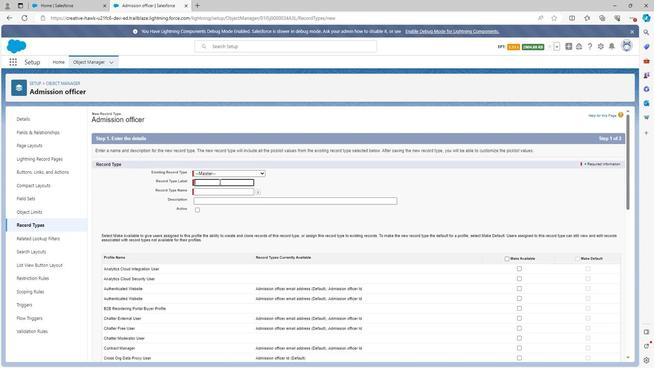 
Action: Mouse pressed left at (293, 192)
Screenshot: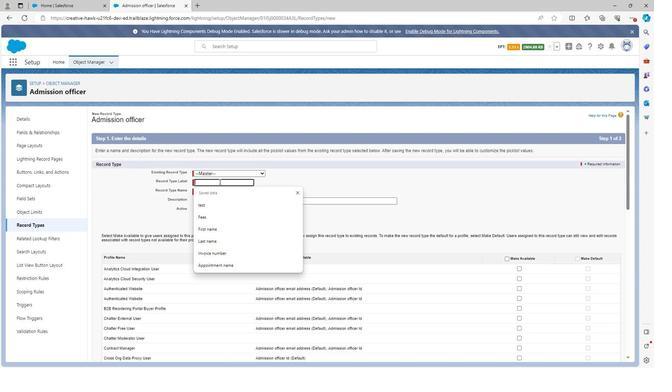 
Action: Key pressed <Key.shift>Admission<Key.space>officer<Key.space>role
Screenshot: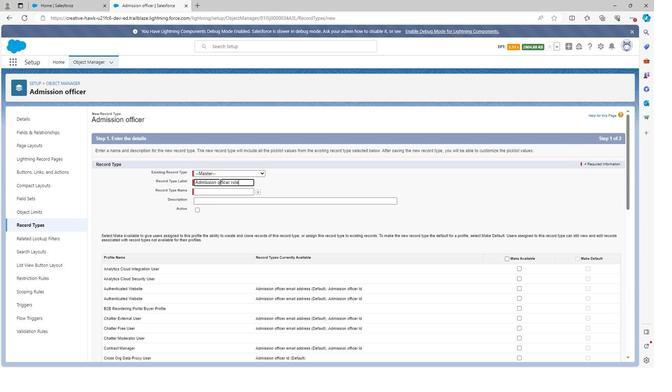 
Action: Mouse moved to (353, 202)
Screenshot: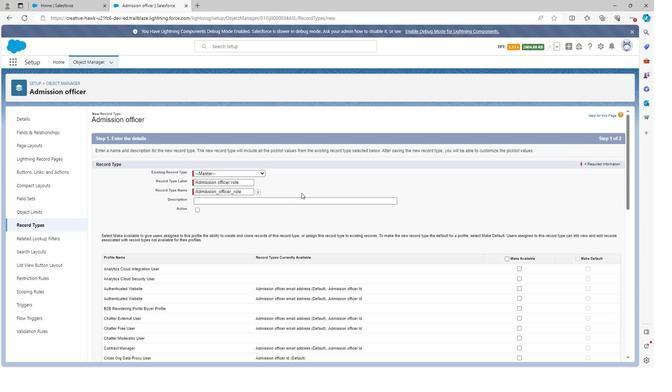 
Action: Mouse pressed left at (353, 202)
Screenshot: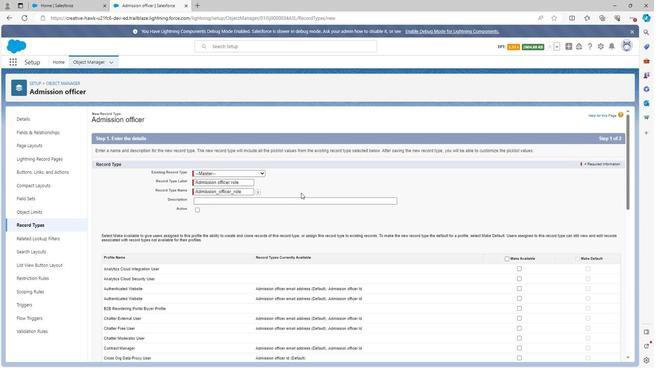 
Action: Mouse moved to (332, 211)
Screenshot: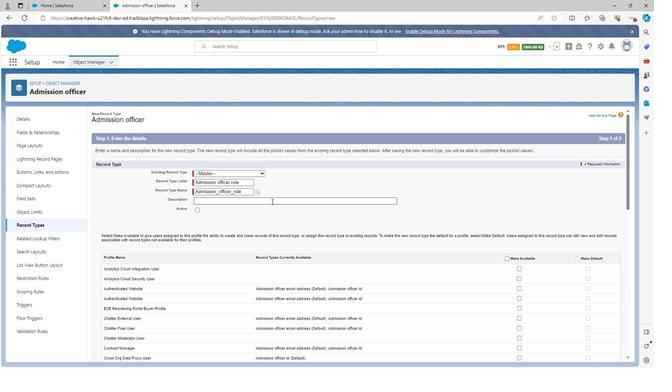 
Action: Mouse pressed left at (332, 211)
Screenshot: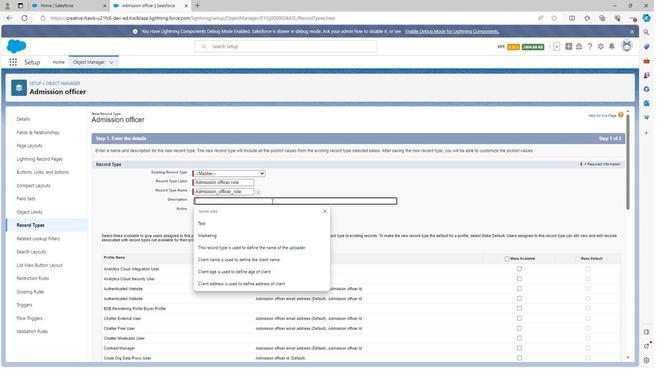 
Action: Key pressed <Key.shift>Admission<Key.space>officer<Key.space>role<Key.space>record<Key.space>type<Key.space>is<Key.space>the<Key.space>record<Key.space><Key.space>type<Key.space>through<Key.space>we<Key.space>can<Key.space>addro<Key.backspace>ess<Key.left><Key.left><Key.left><Key.left><Key.right><Key.right><Key.right><Key.right><Key.backspace><Key.backspace><Key.backspace><Key.backspace><Key.space>the<Key.space>role<Key.space>of<Key.space>add<Key.backspace>mission<Key.space>officer
Screenshot: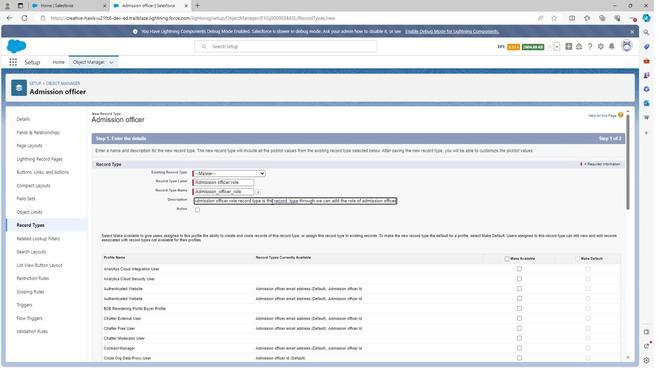 
Action: Mouse moved to (276, 218)
Screenshot: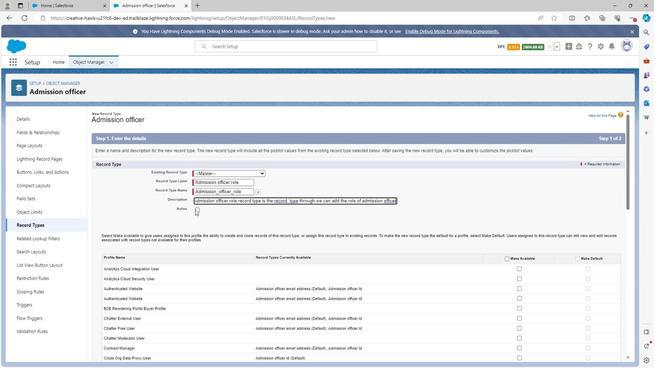 
Action: Mouse pressed left at (276, 218)
Screenshot: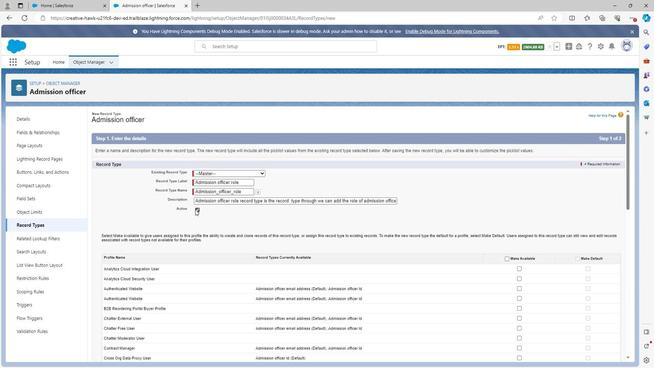 
Action: Mouse moved to (505, 264)
Screenshot: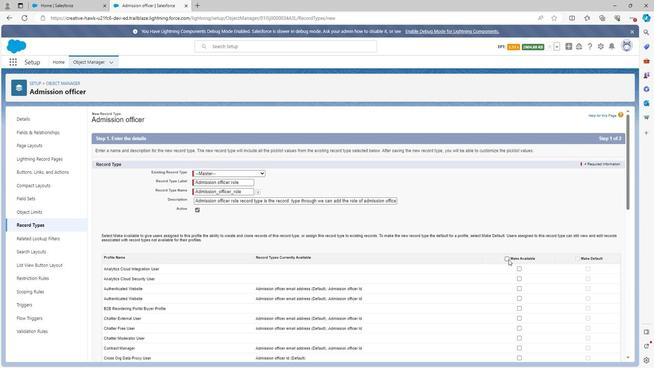 
Action: Mouse pressed left at (505, 264)
Screenshot: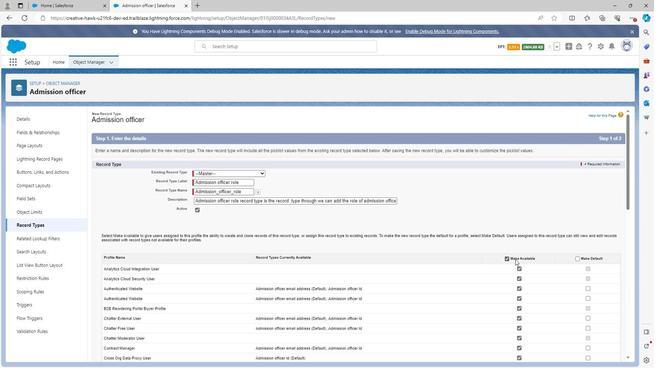 
Action: Mouse moved to (555, 265)
Screenshot: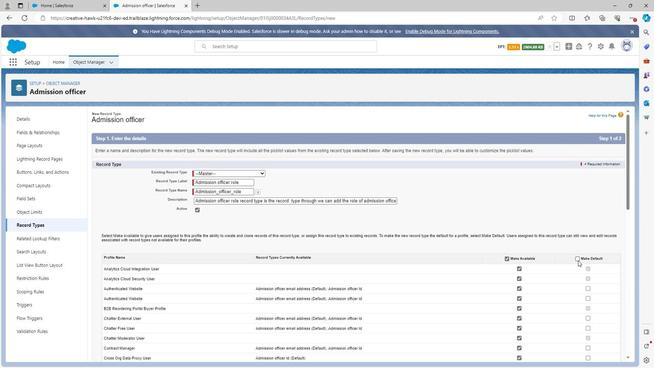 
Action: Mouse pressed left at (555, 265)
Screenshot: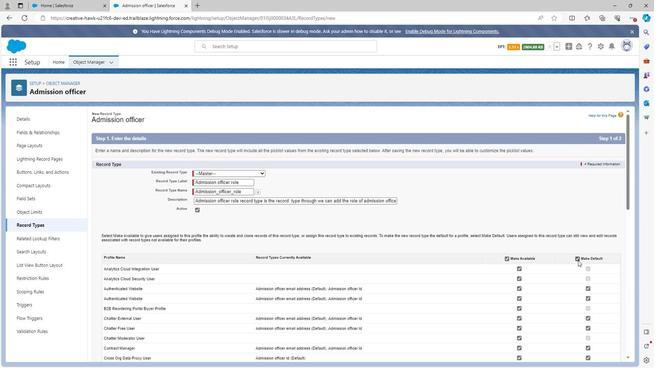 
Action: Mouse scrolled (555, 265) with delta (0, 0)
Screenshot: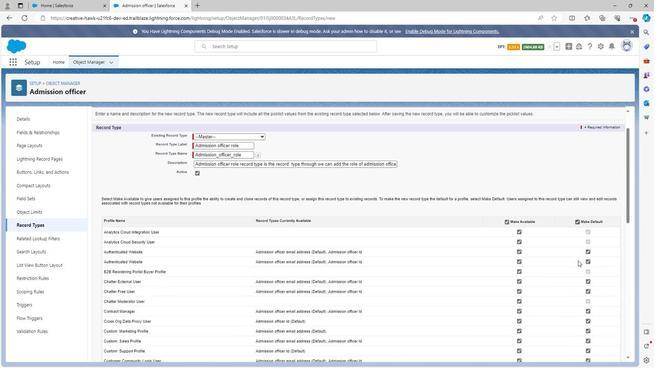 
Action: Mouse scrolled (555, 265) with delta (0, 0)
Screenshot: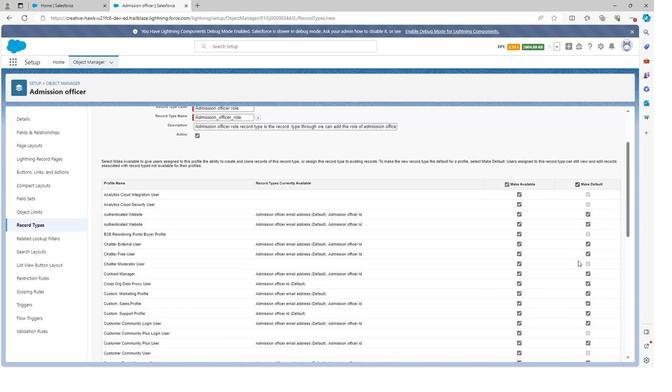 
Action: Mouse moved to (512, 201)
Screenshot: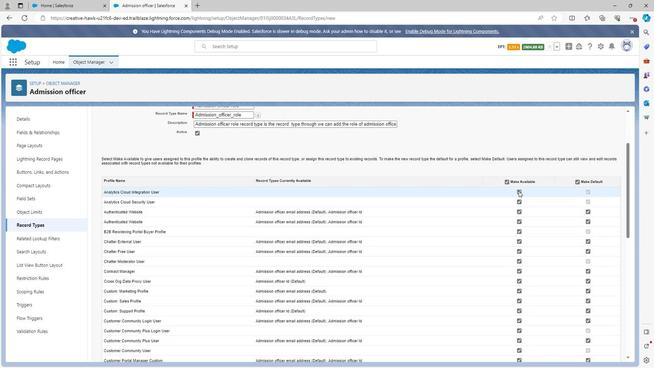 
Action: Mouse pressed left at (512, 201)
Screenshot: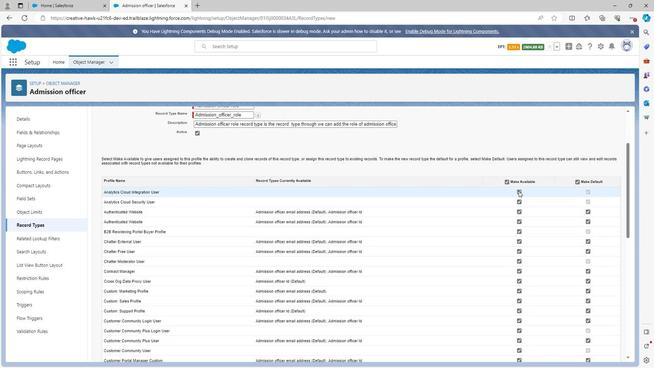 
Action: Mouse moved to (513, 211)
Screenshot: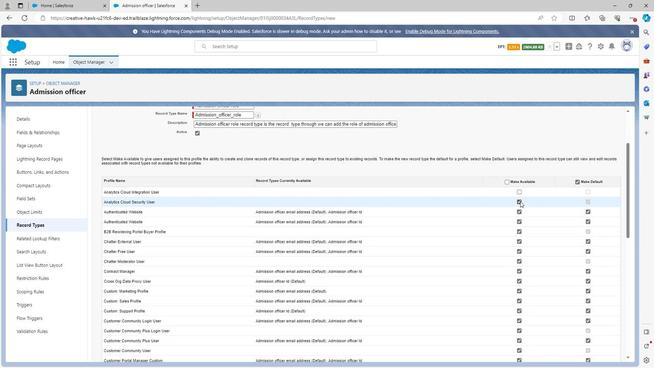 
Action: Mouse pressed left at (513, 211)
